 Task: Look for space in Hassi Messaoud, Algeria from 1st June, 2023 to 9th June, 2023 for 4 adults in price range Rs.6000 to Rs.12000. Place can be entire place with 2 bedrooms having 2 beds and 2 bathrooms. Property type can be house, flat, hotel. Amenities needed are: washing machine. Booking option can be shelf check-in. Required host language is .
Action: Mouse moved to (517, 103)
Screenshot: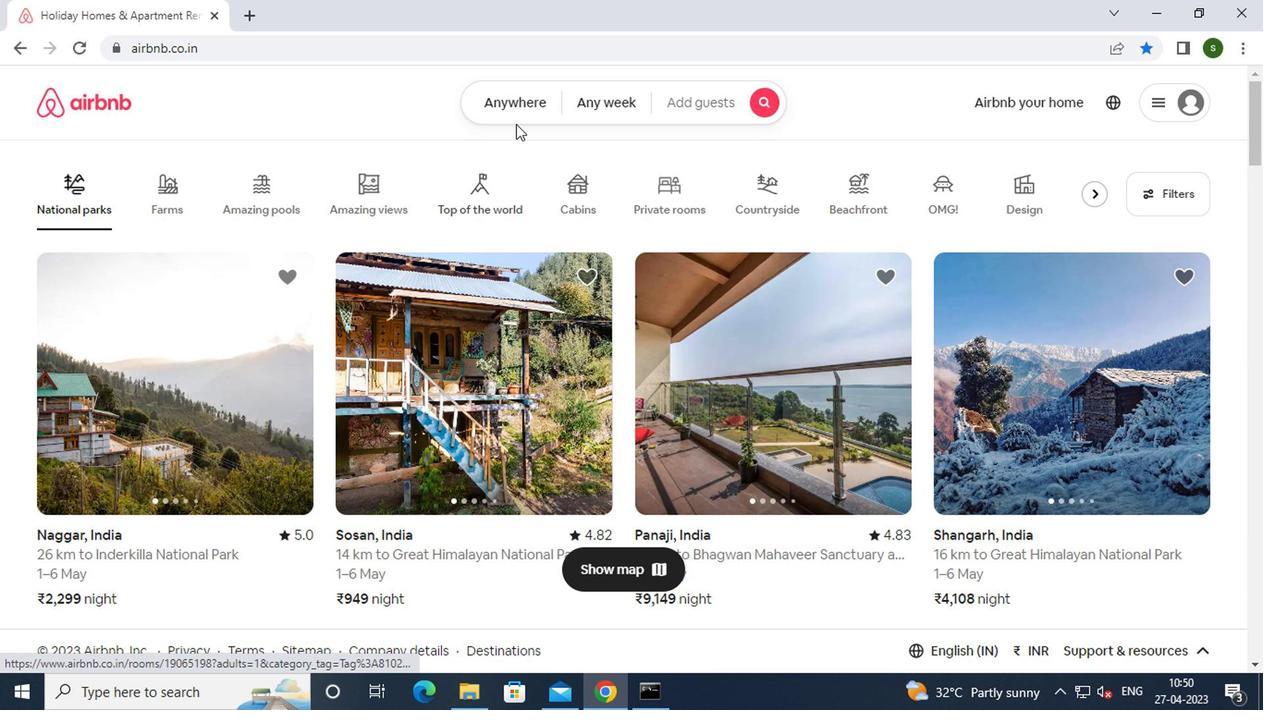 
Action: Mouse pressed left at (517, 103)
Screenshot: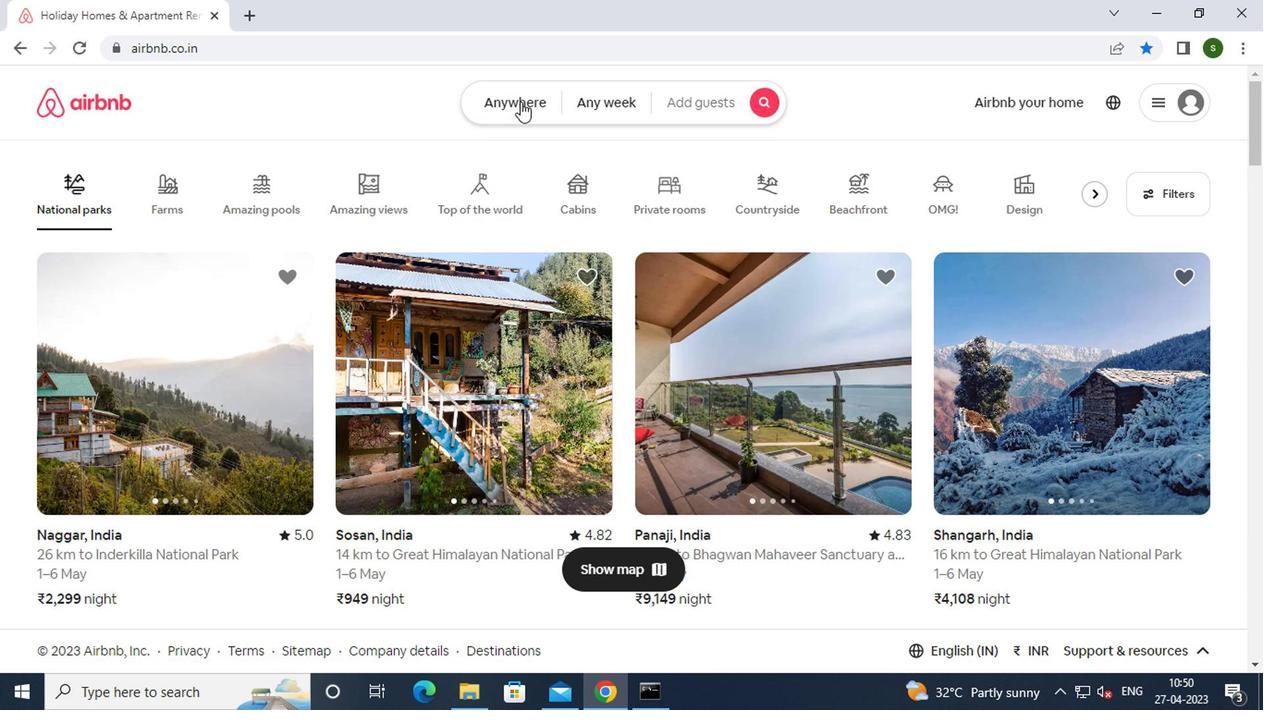 
Action: Mouse moved to (409, 173)
Screenshot: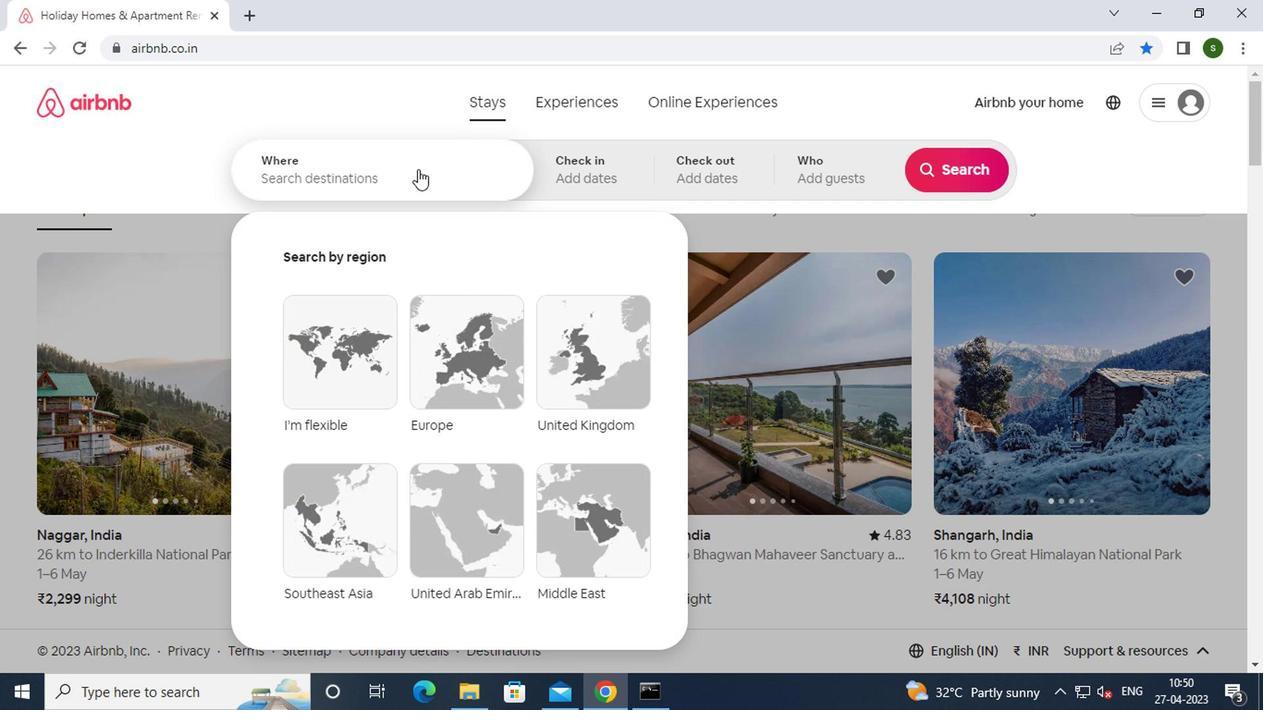 
Action: Mouse pressed left at (409, 173)
Screenshot: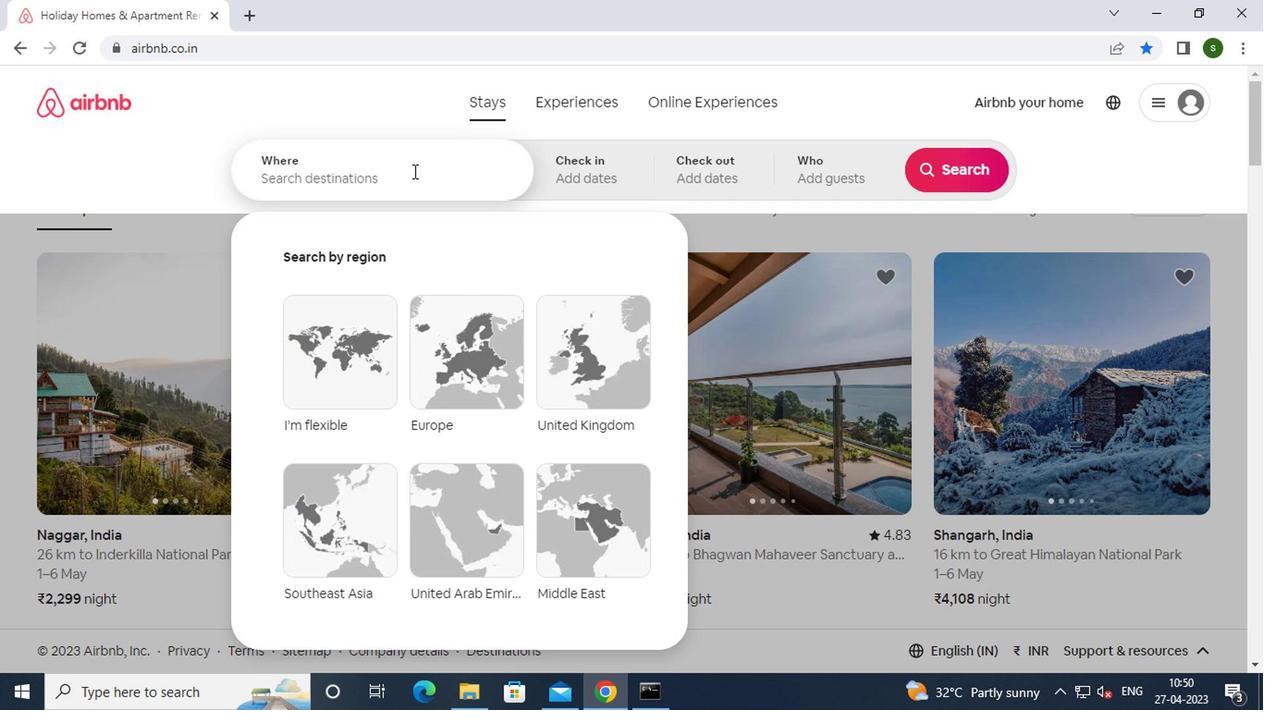 
Action: Key pressed h<Key.caps_lock>assi<Key.space><Key.caps_lock>m<Key.caps_lock>essaoud,<Key.space><Key.caps_lock>a<Key.caps_lock>lgeria<Key.enter>
Screenshot: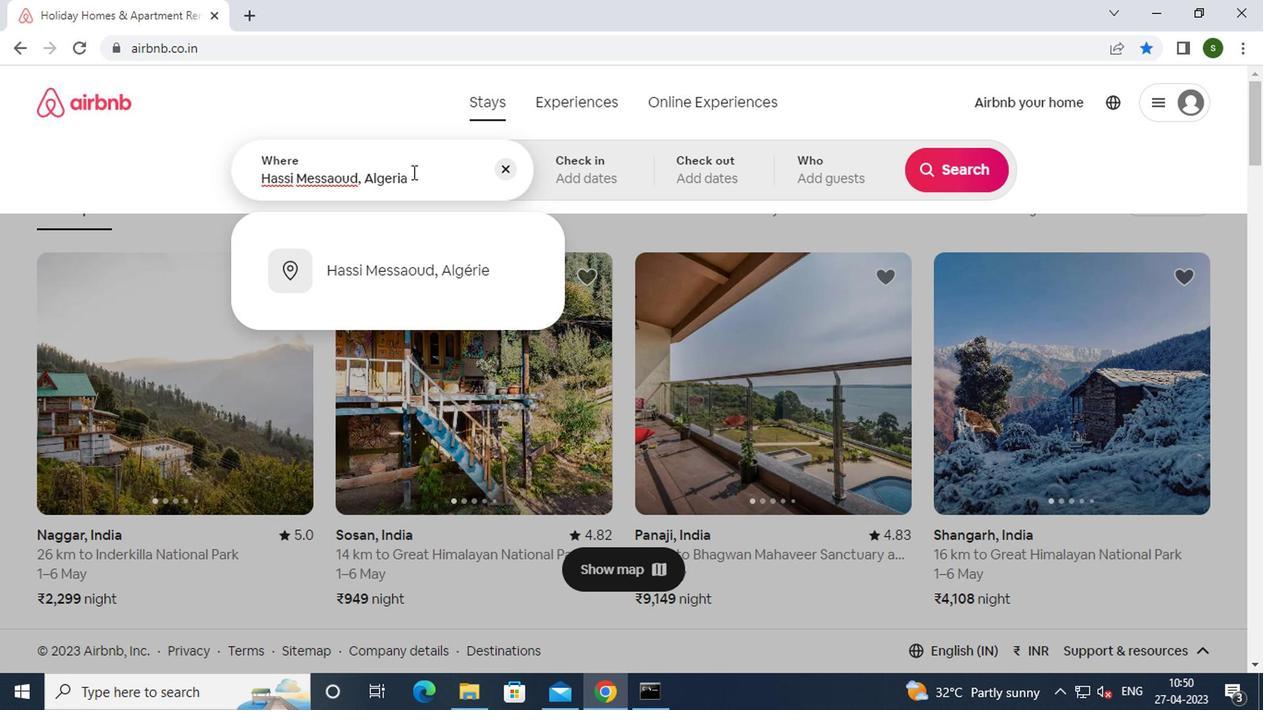 
Action: Mouse moved to (934, 322)
Screenshot: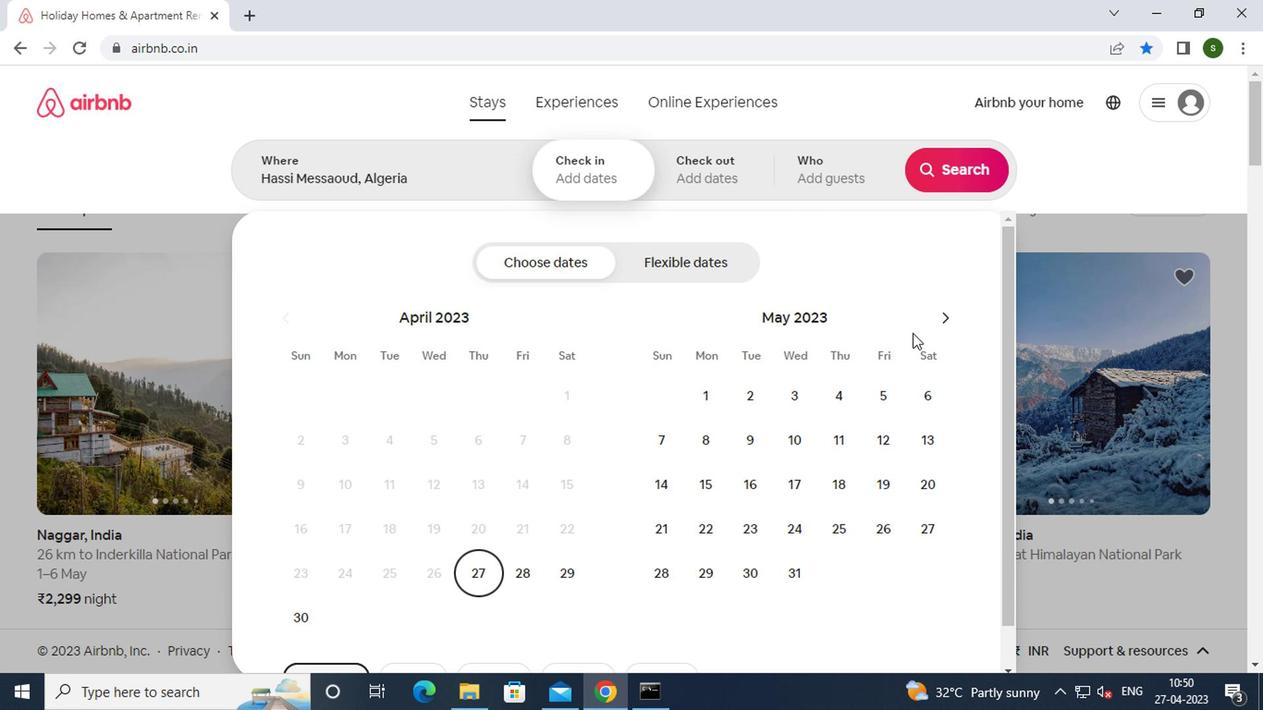 
Action: Mouse pressed left at (934, 322)
Screenshot: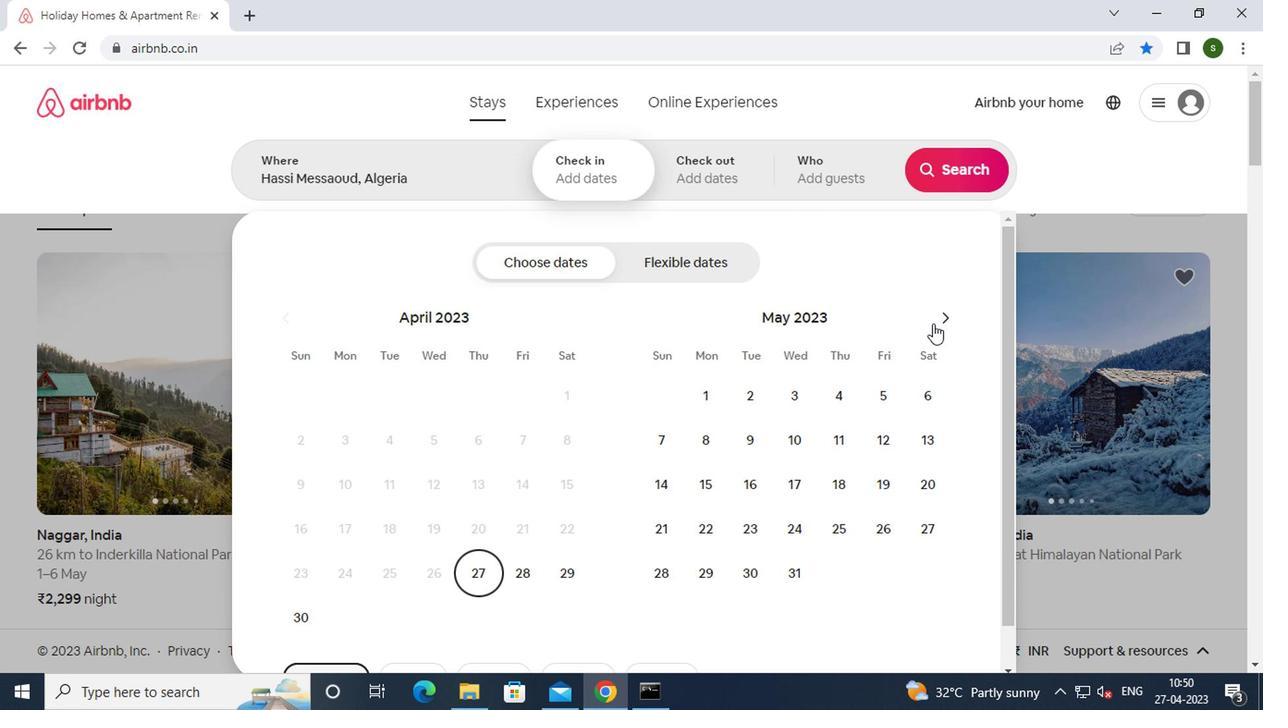 
Action: Mouse moved to (840, 396)
Screenshot: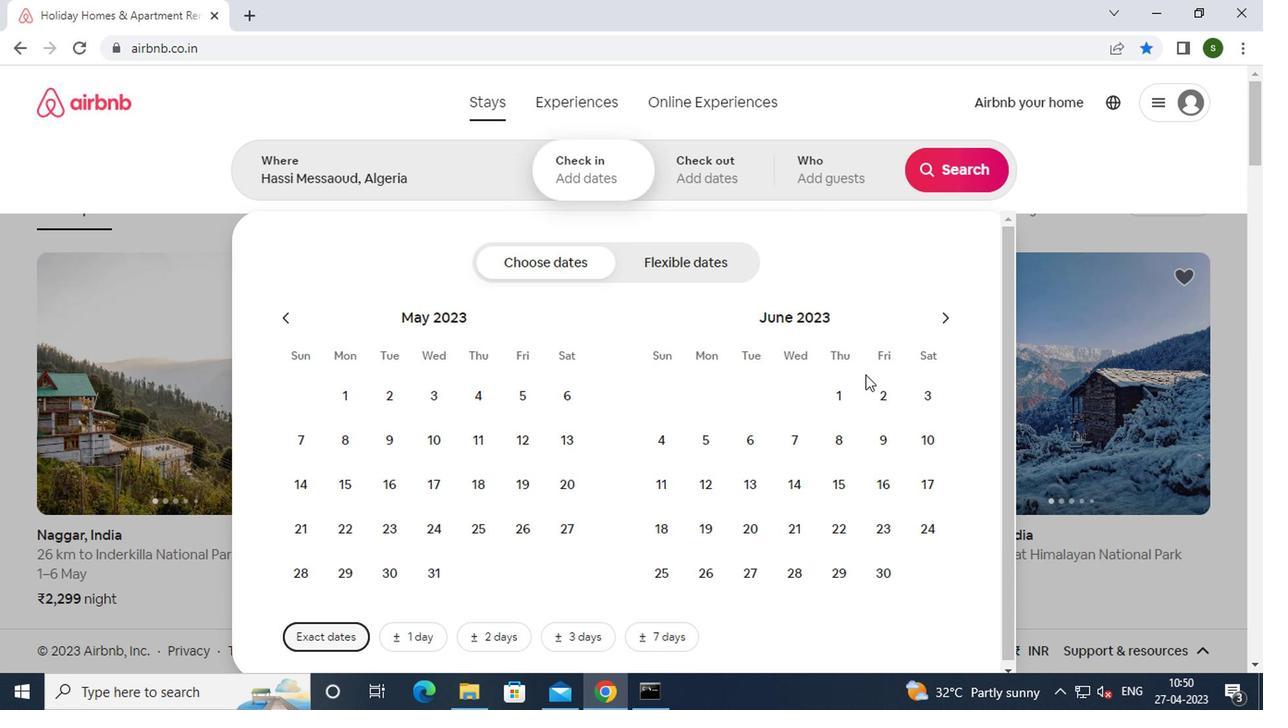 
Action: Mouse pressed left at (840, 396)
Screenshot: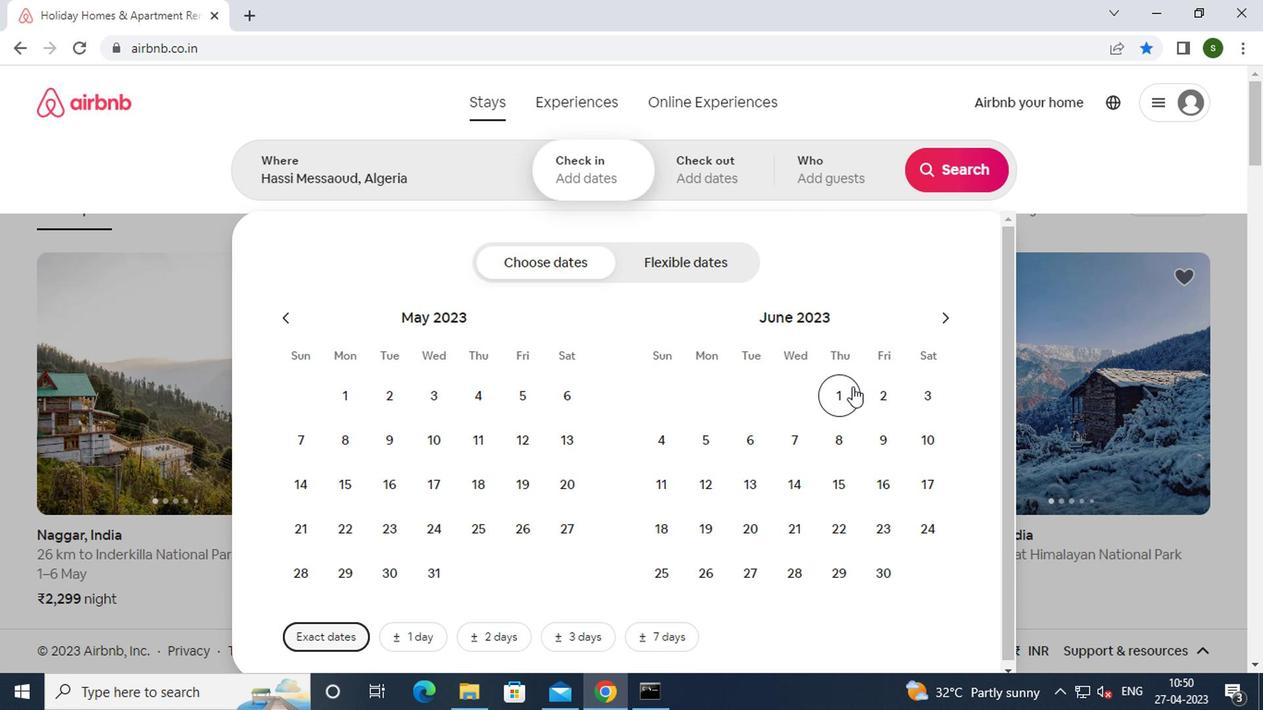 
Action: Mouse moved to (871, 445)
Screenshot: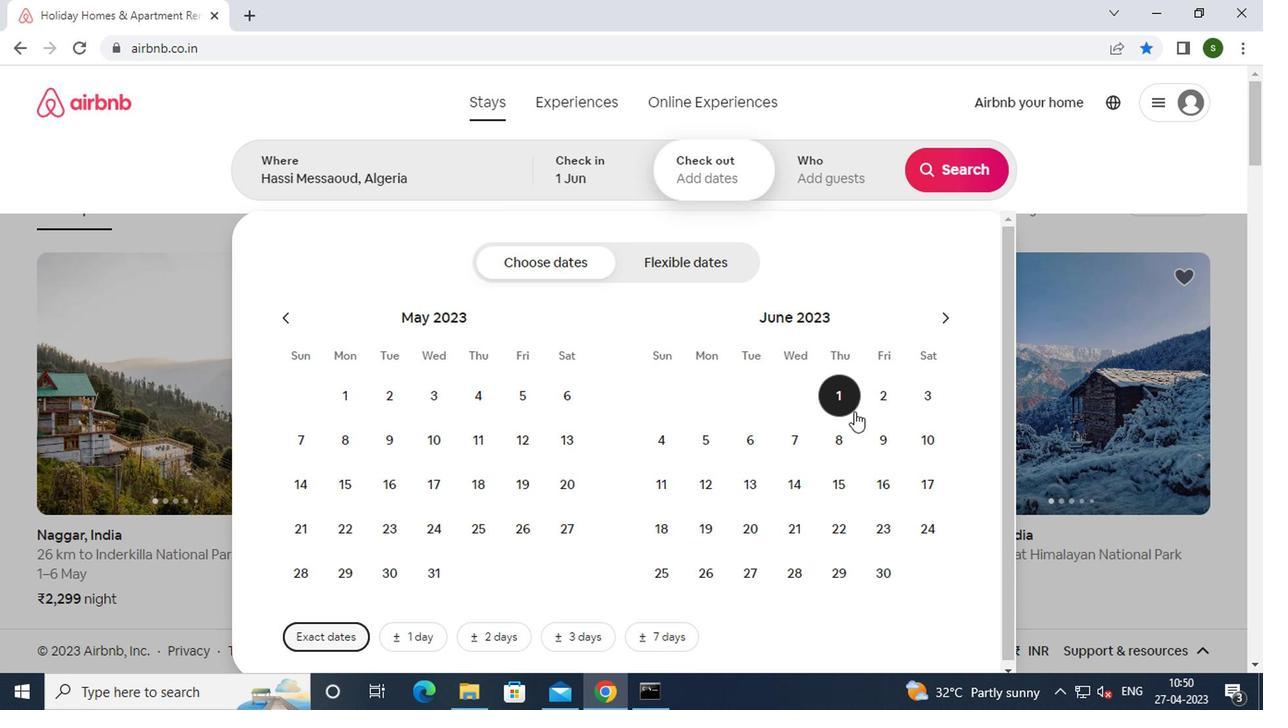 
Action: Mouse pressed left at (871, 445)
Screenshot: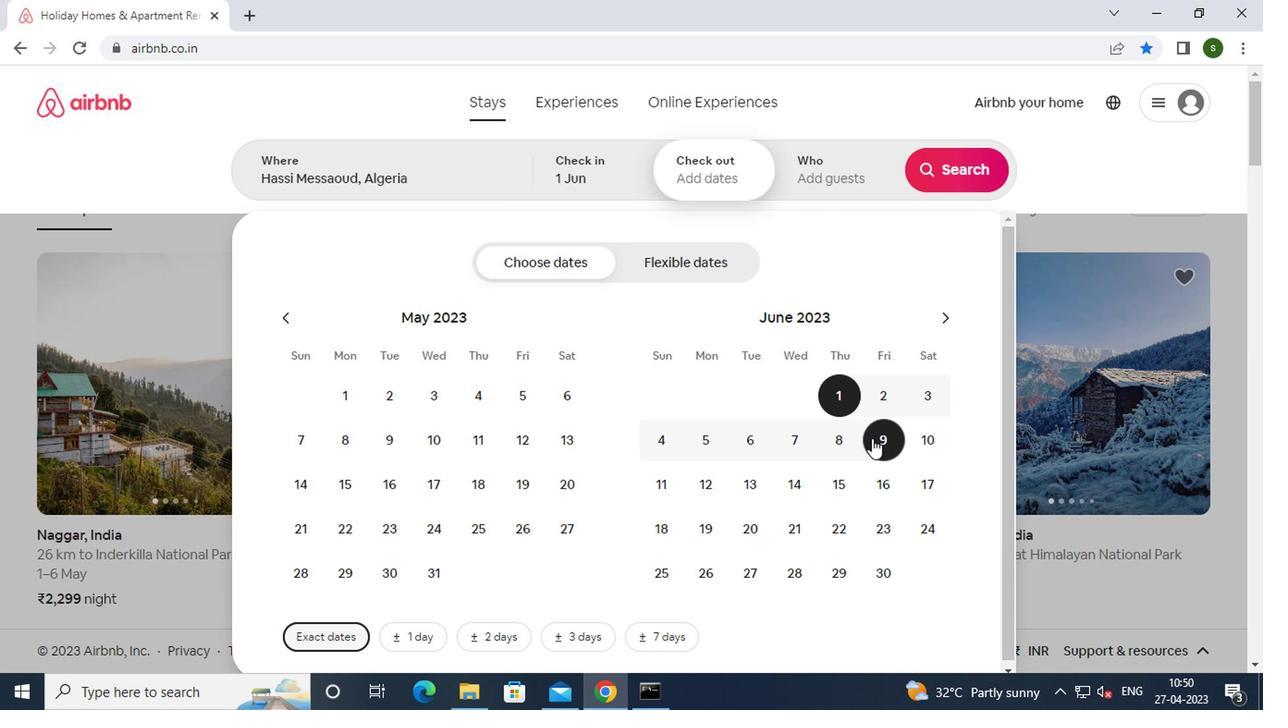 
Action: Mouse moved to (828, 175)
Screenshot: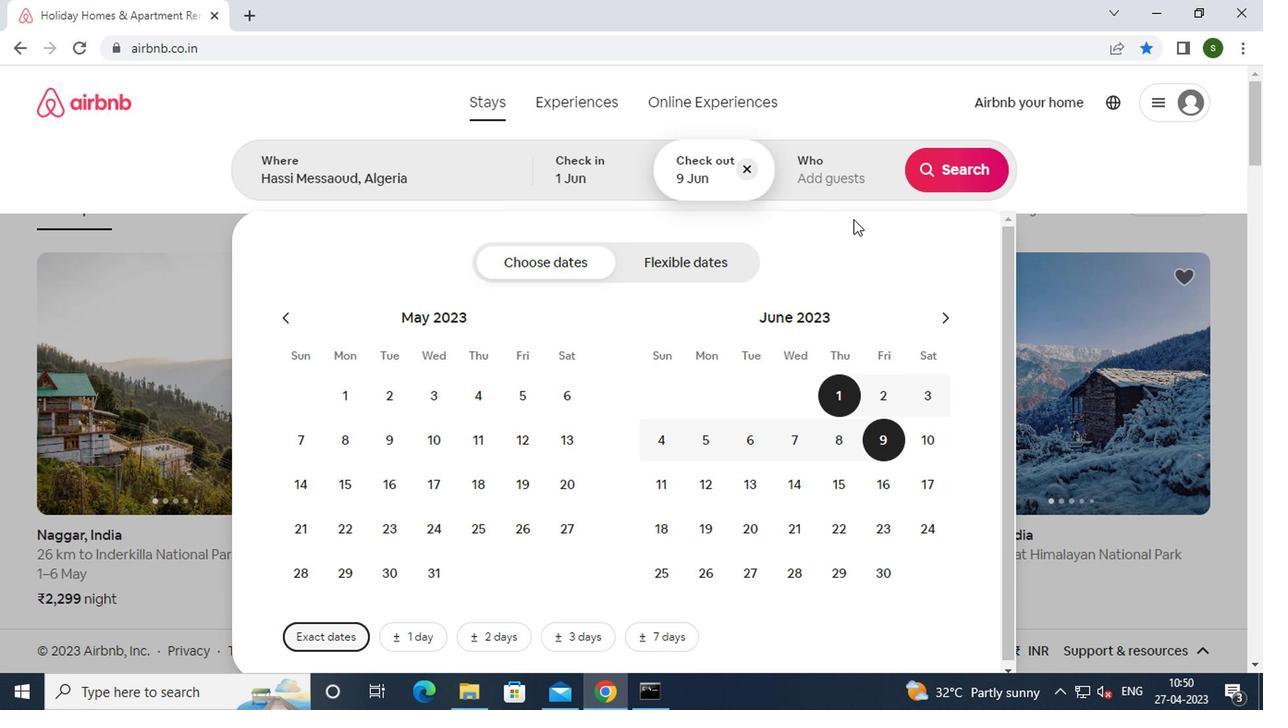 
Action: Mouse pressed left at (828, 175)
Screenshot: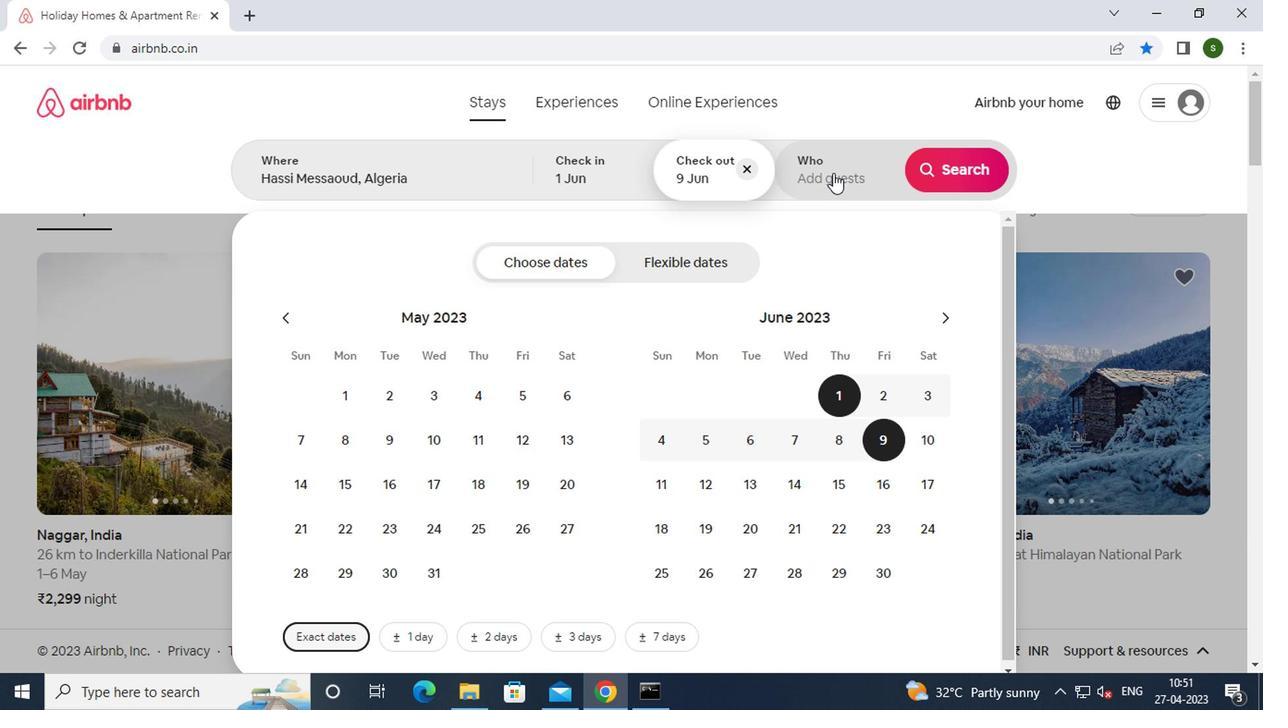 
Action: Mouse moved to (966, 275)
Screenshot: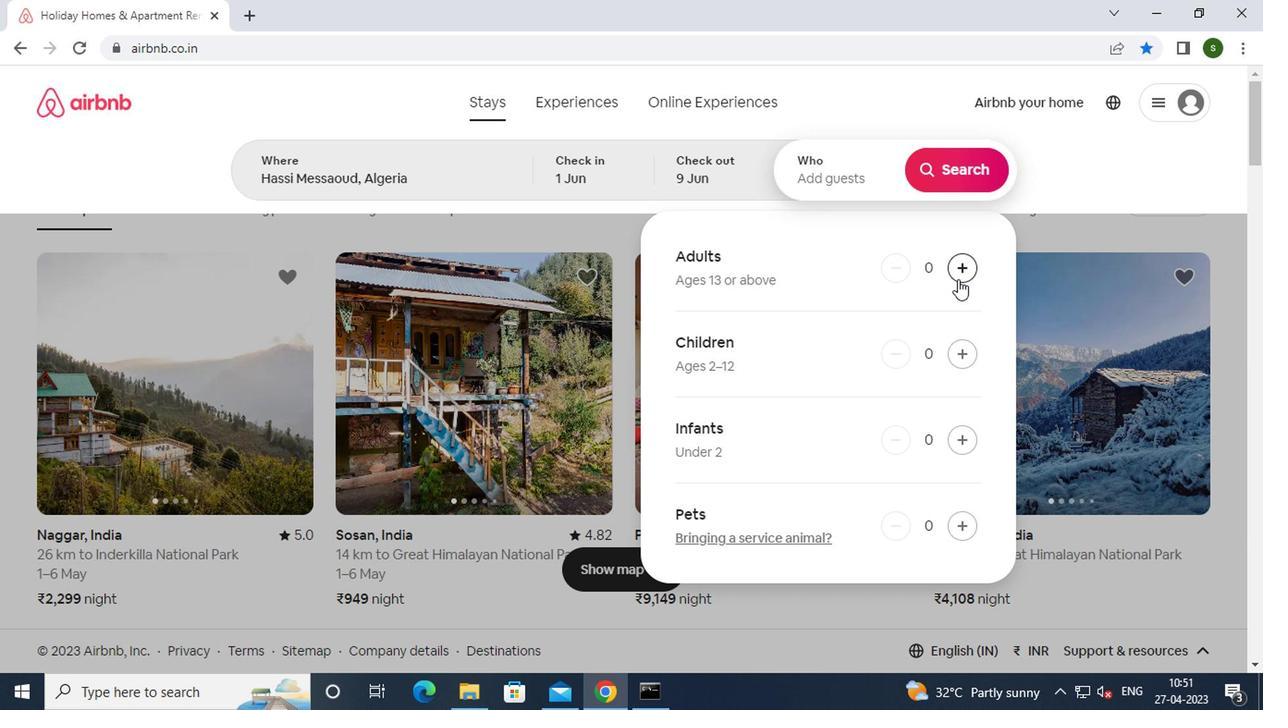 
Action: Mouse pressed left at (966, 275)
Screenshot: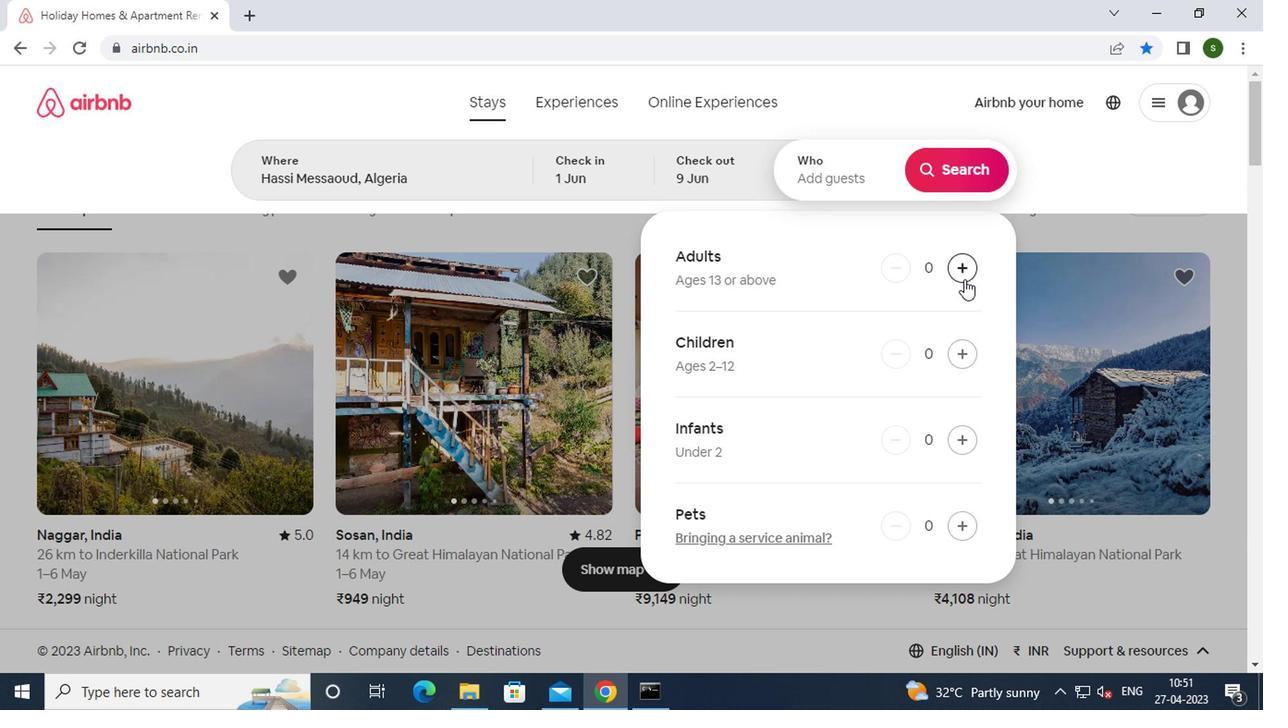 
Action: Mouse pressed left at (966, 275)
Screenshot: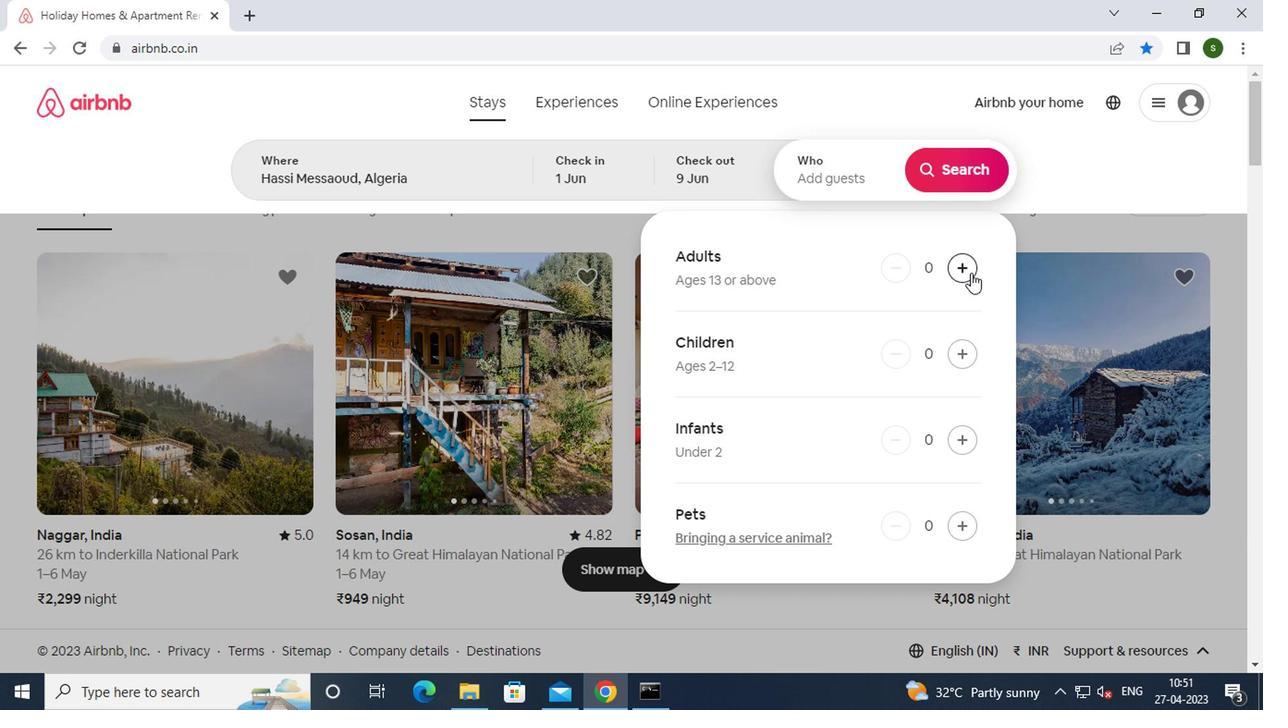 
Action: Mouse pressed left at (966, 275)
Screenshot: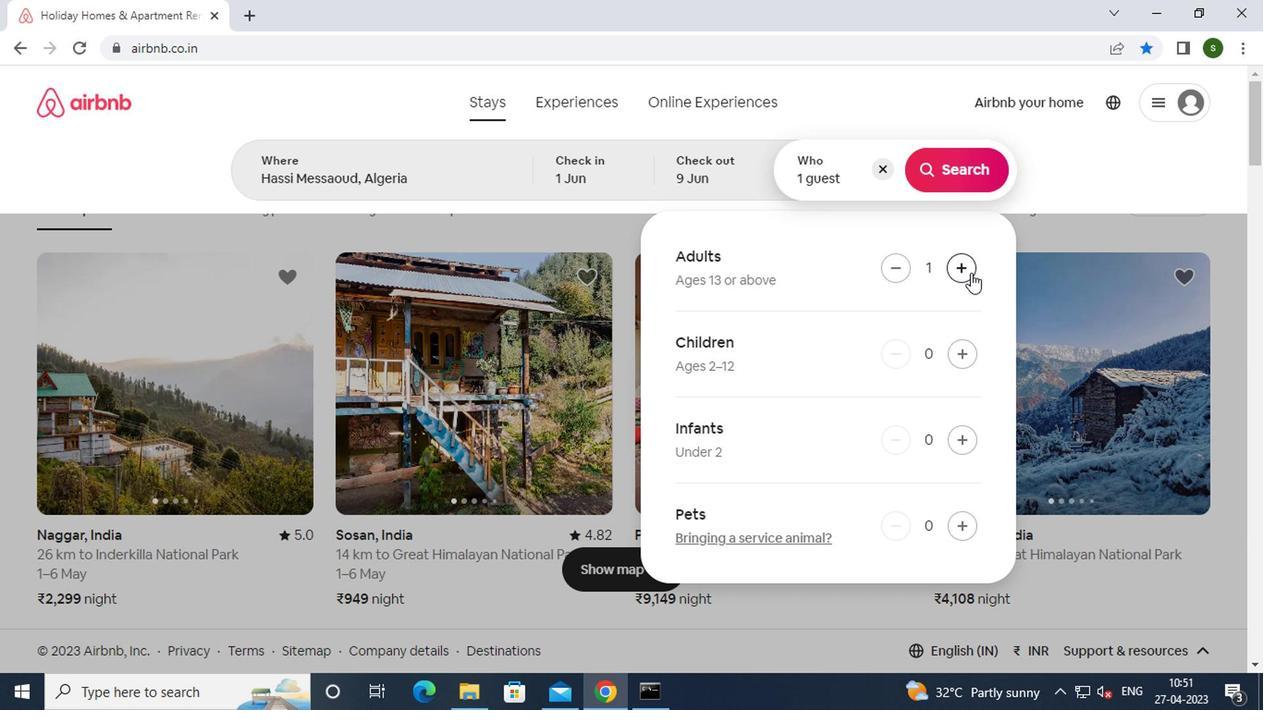 
Action: Mouse pressed left at (966, 275)
Screenshot: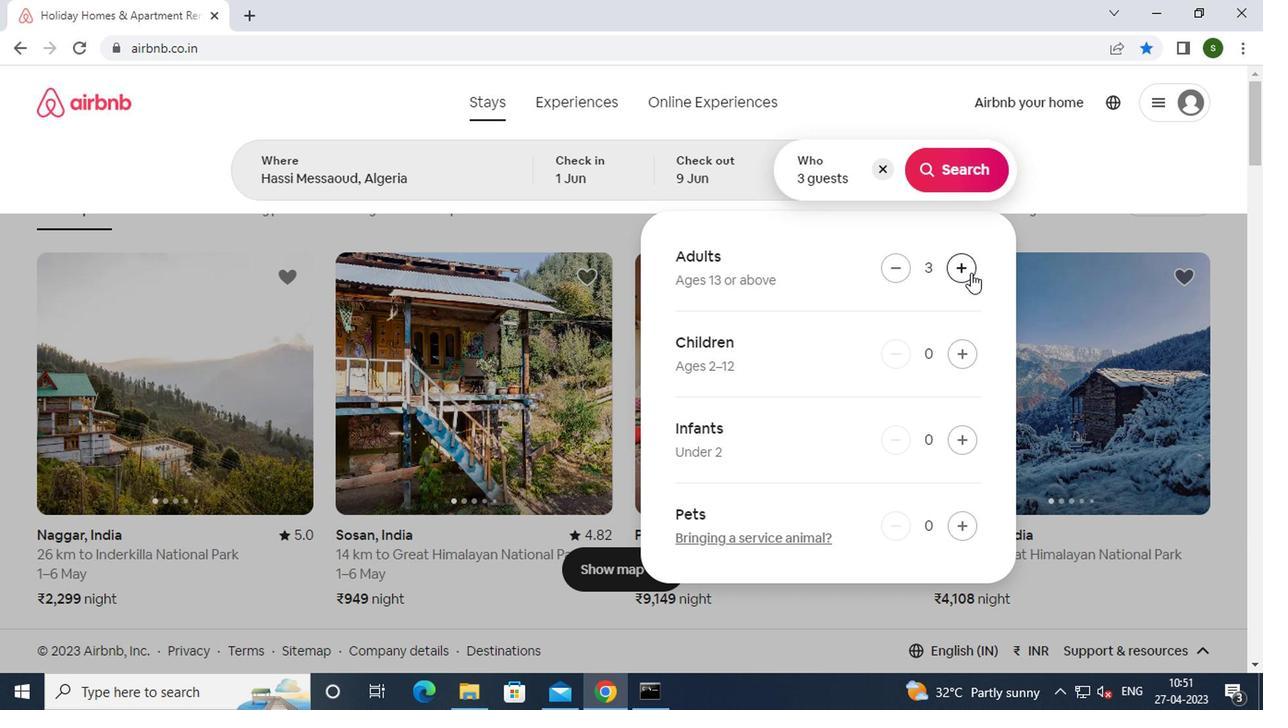
Action: Mouse moved to (963, 182)
Screenshot: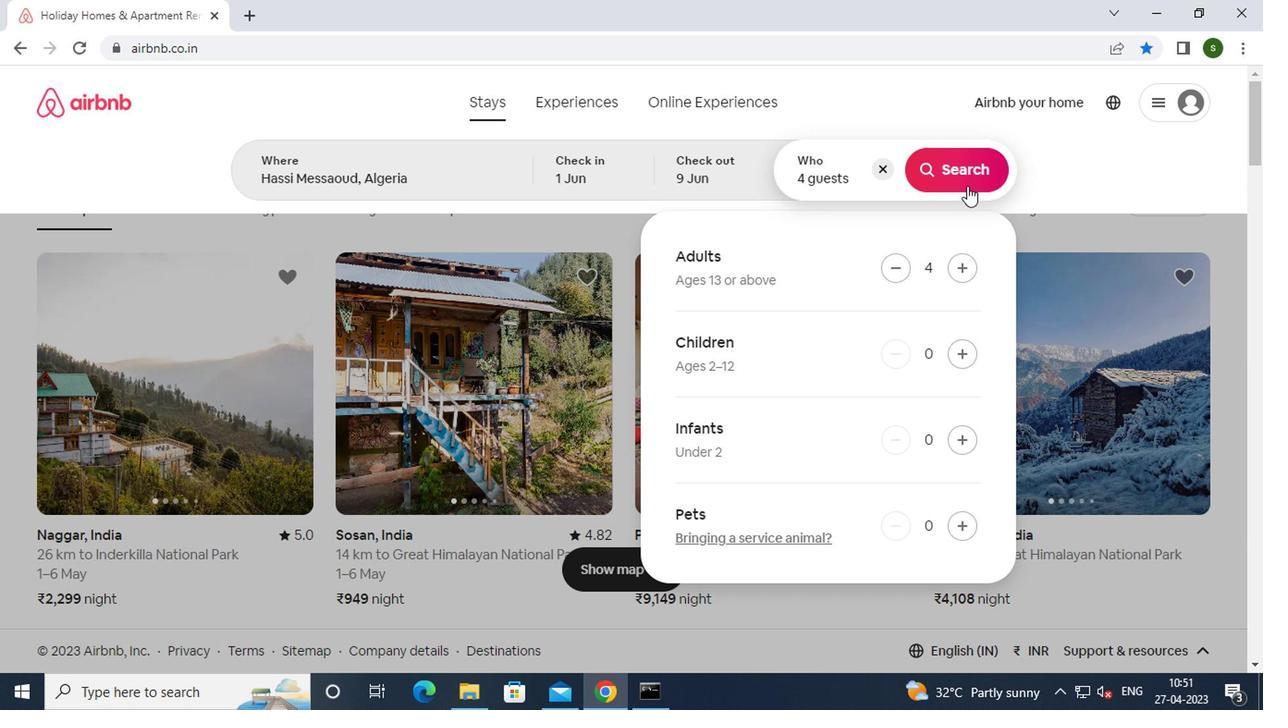 
Action: Mouse pressed left at (963, 182)
Screenshot: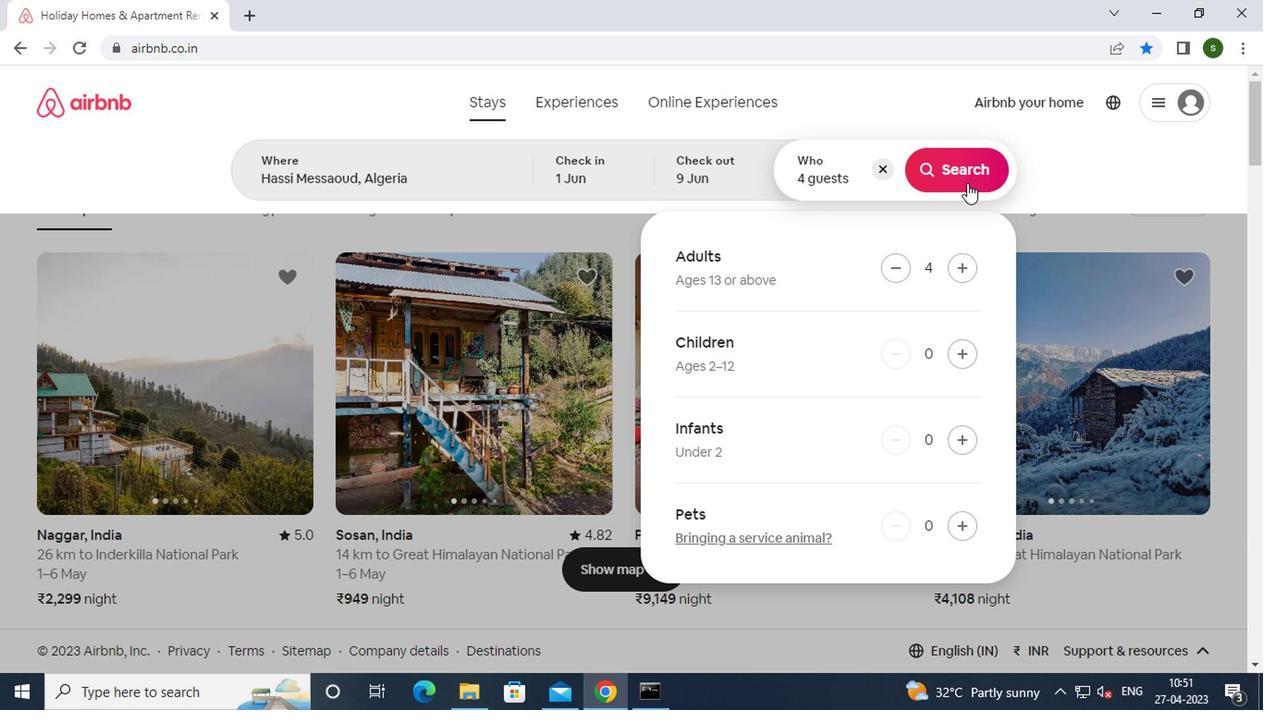 
Action: Mouse moved to (1194, 184)
Screenshot: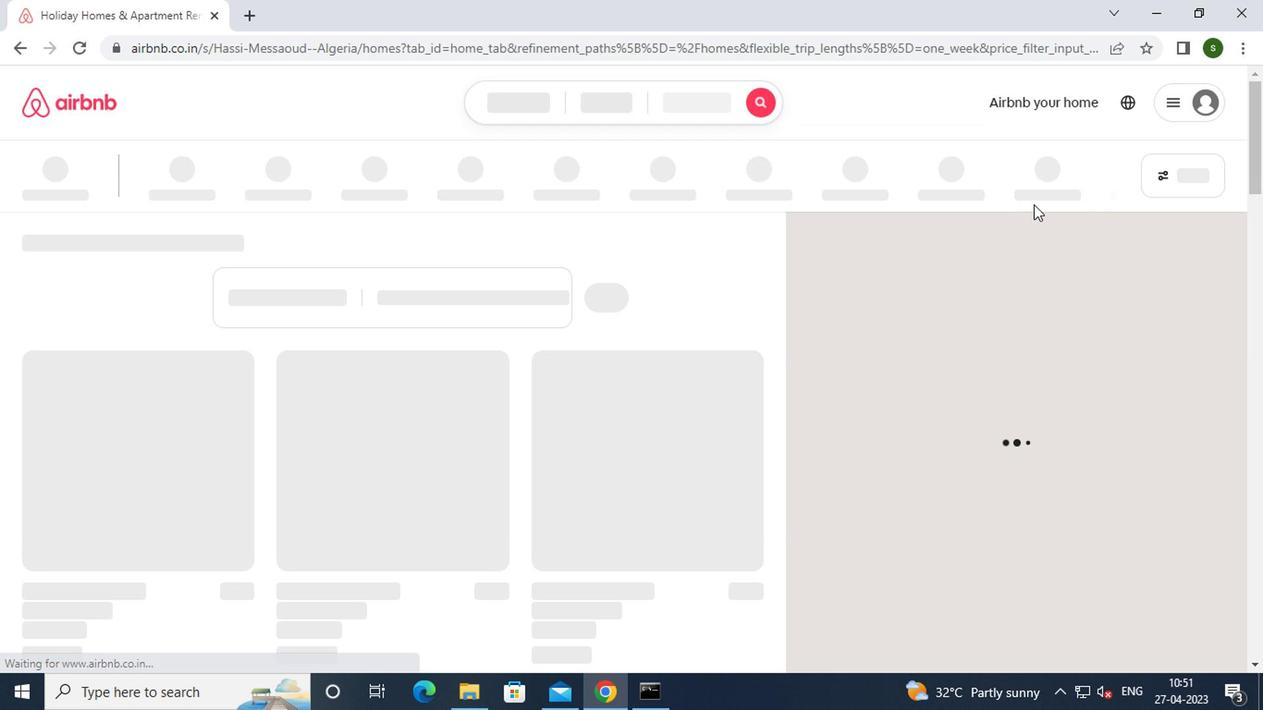 
Action: Mouse pressed left at (1194, 184)
Screenshot: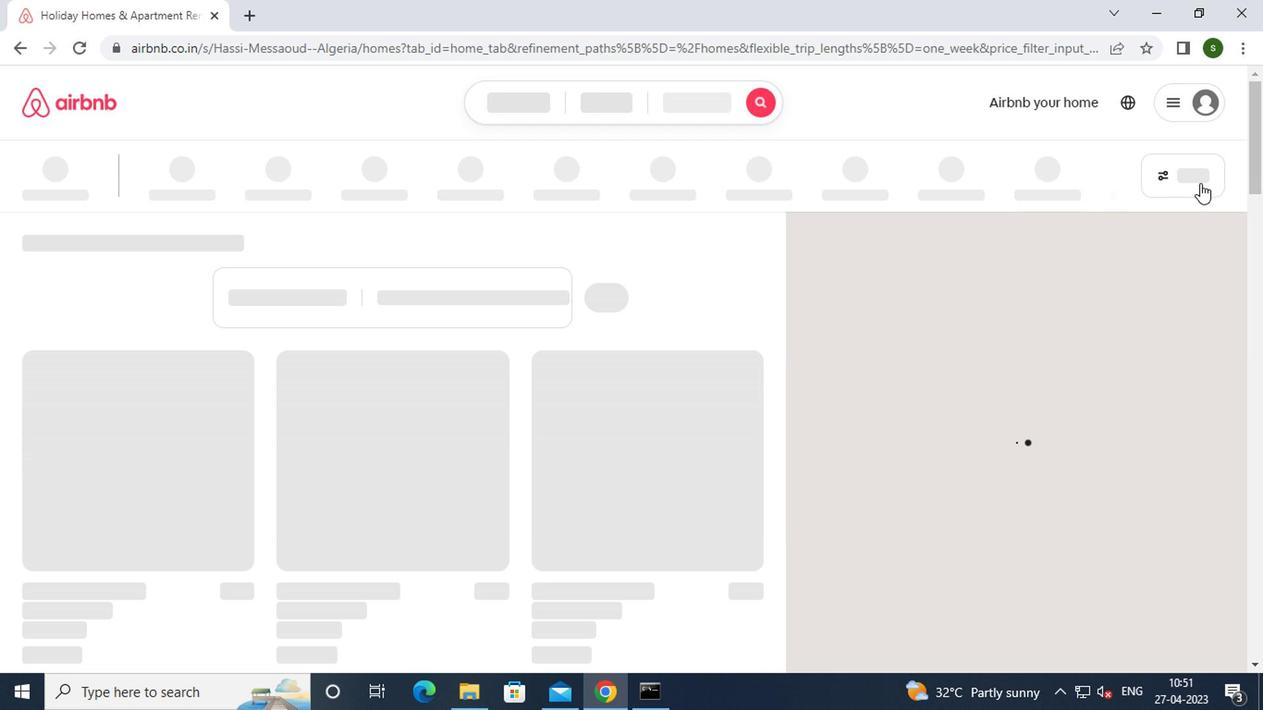 
Action: Mouse pressed left at (1194, 184)
Screenshot: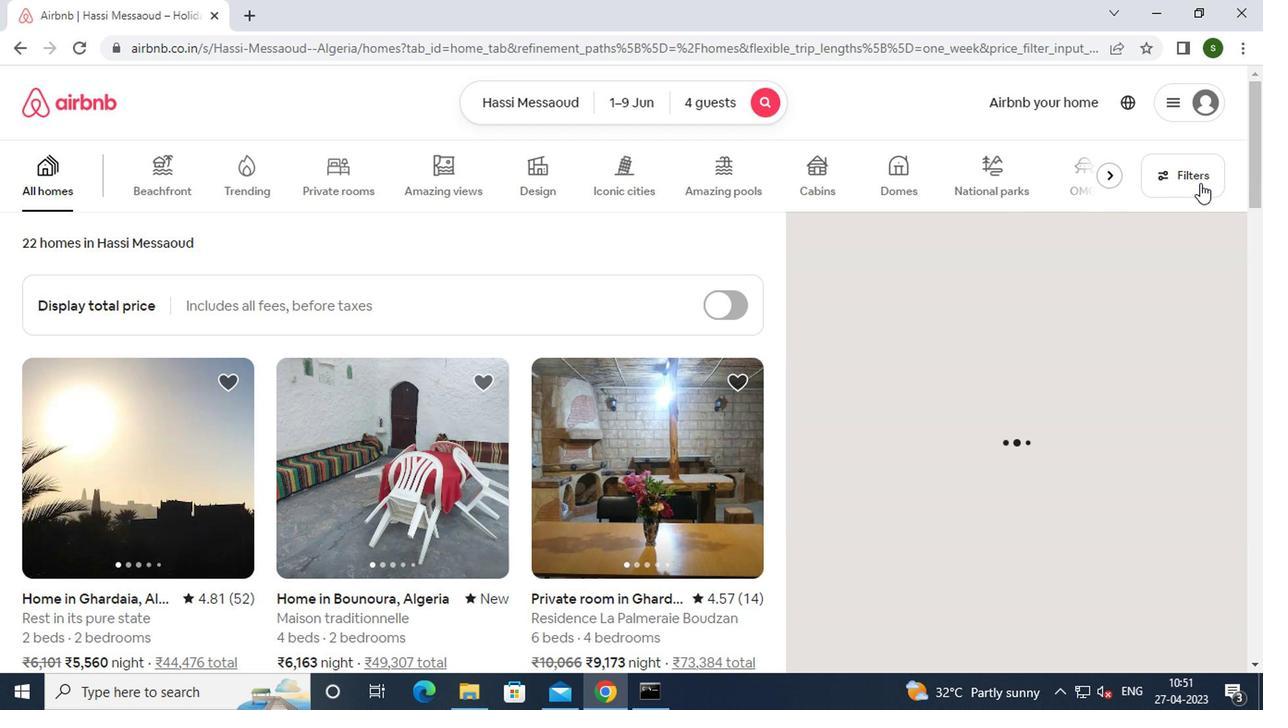 
Action: Mouse moved to (563, 398)
Screenshot: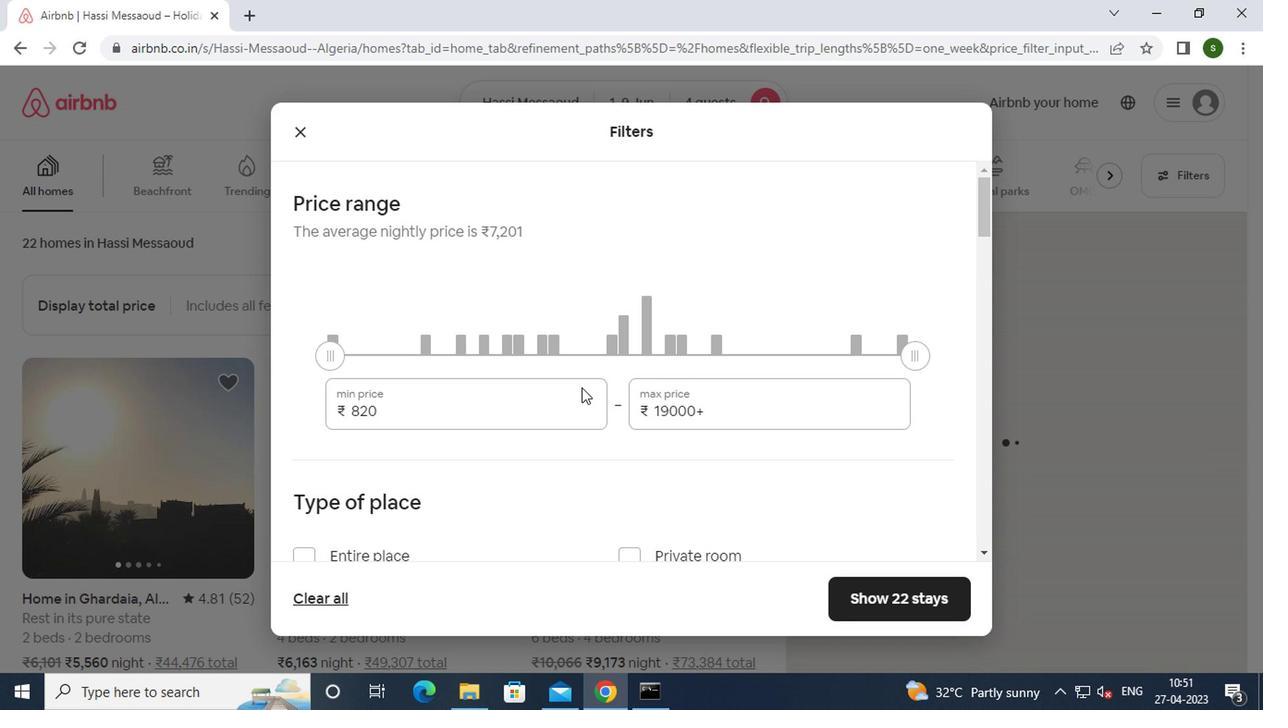 
Action: Mouse pressed left at (563, 398)
Screenshot: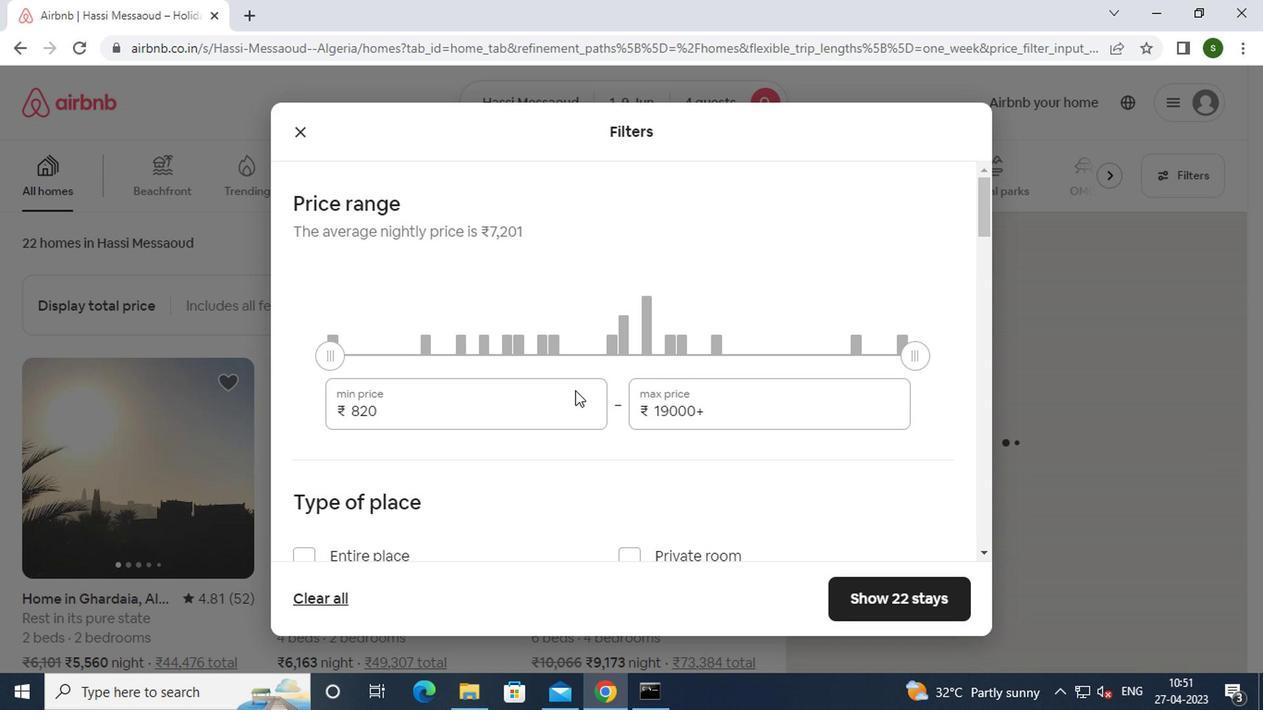 
Action: Key pressed <Key.backspace><Key.backspace><Key.backspace><Key.backspace><Key.backspace><Key.backspace><Key.backspace><Key.backspace><Key.backspace>6000
Screenshot: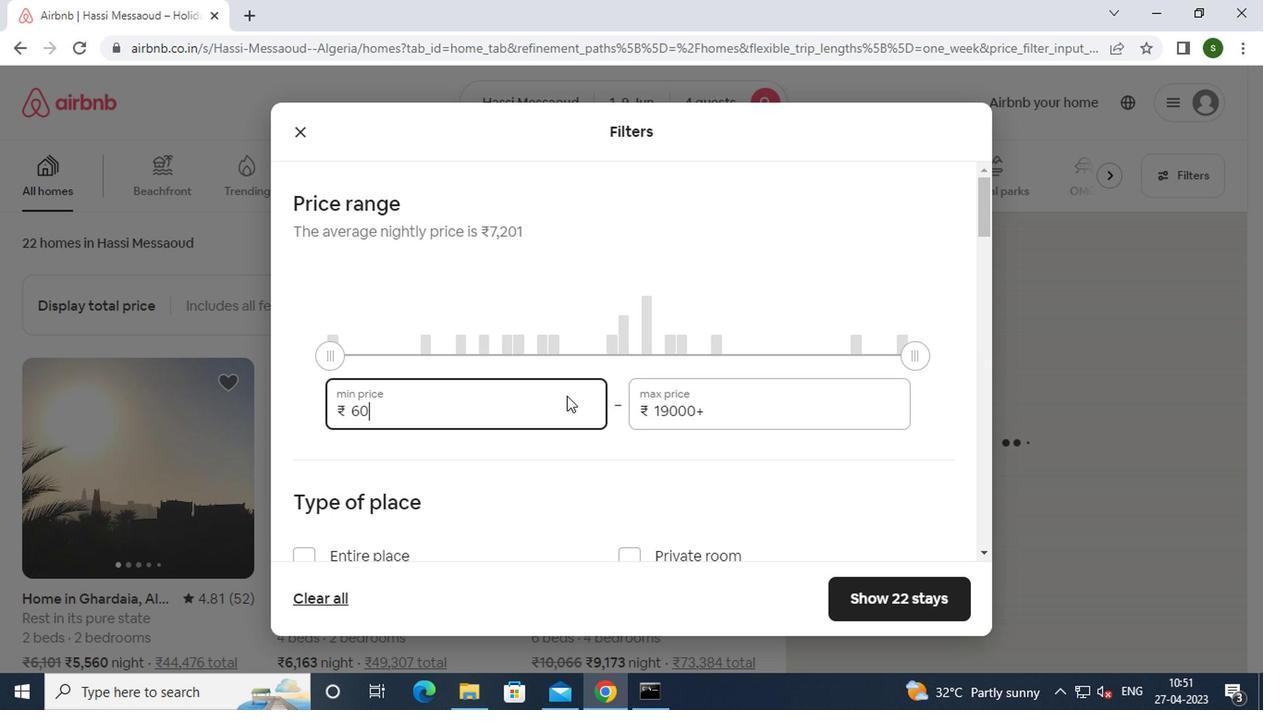 
Action: Mouse moved to (707, 412)
Screenshot: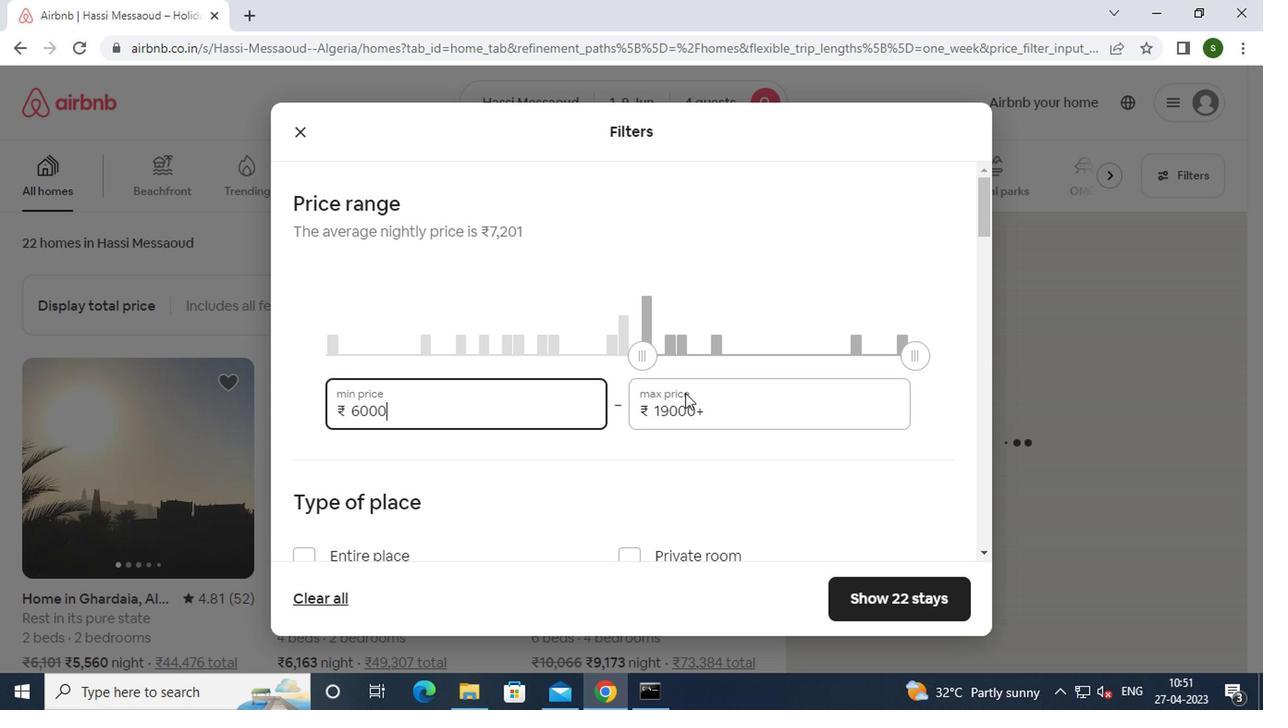 
Action: Mouse pressed left at (707, 412)
Screenshot: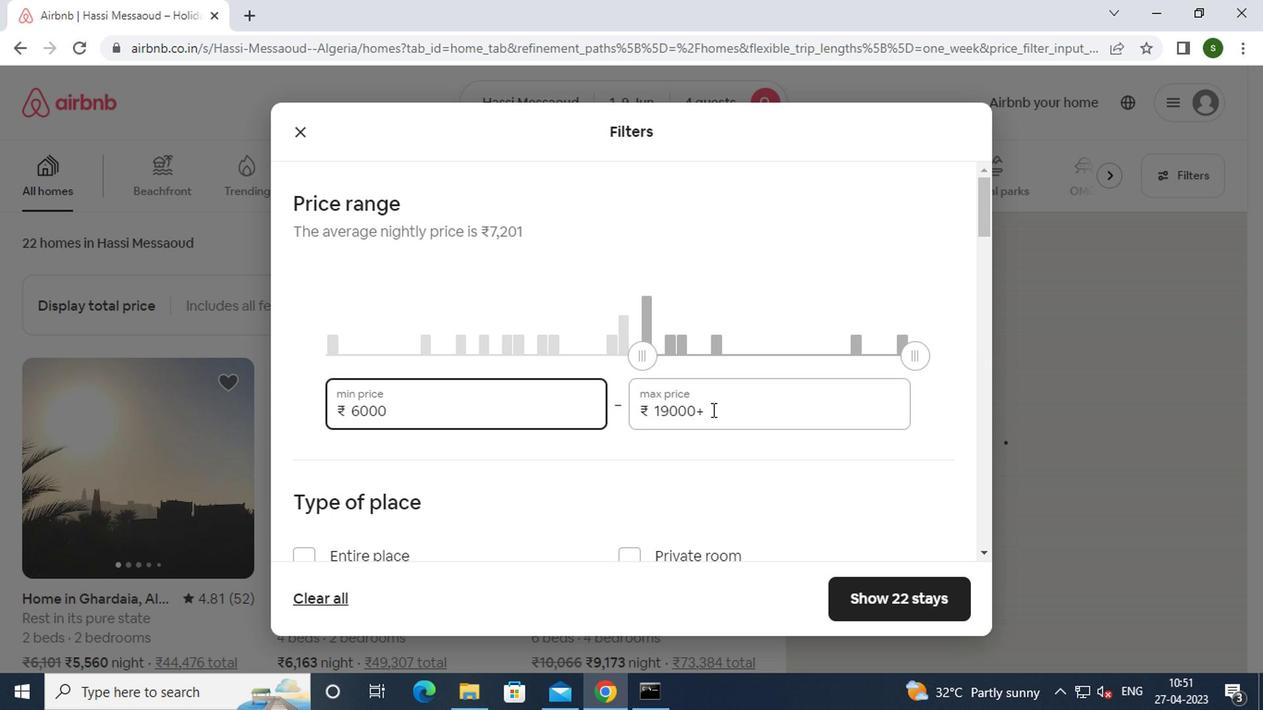 
Action: Key pressed <Key.backspace><Key.backspace><Key.backspace><Key.backspace><Key.backspace><Key.backspace><Key.backspace><Key.backspace><Key.backspace><Key.backspace><Key.backspace><Key.backspace><Key.backspace><Key.backspace>12000
Screenshot: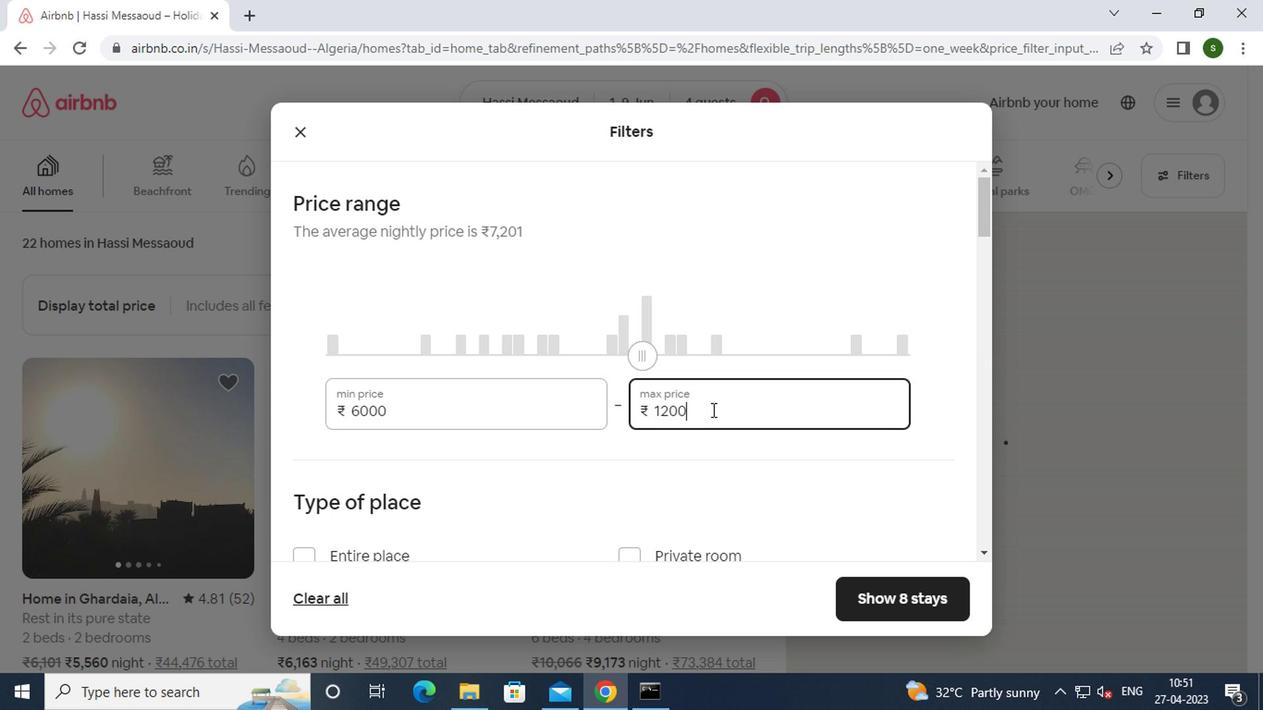 
Action: Mouse moved to (590, 411)
Screenshot: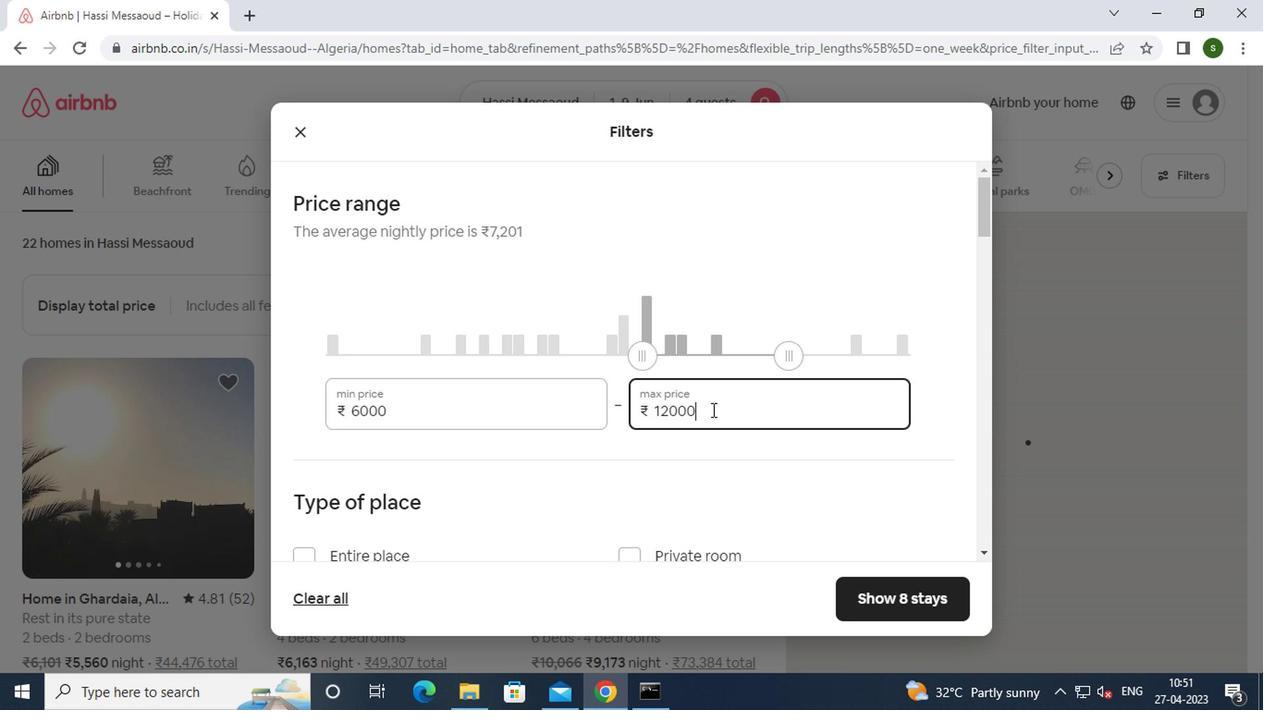 
Action: Mouse scrolled (590, 409) with delta (0, -1)
Screenshot: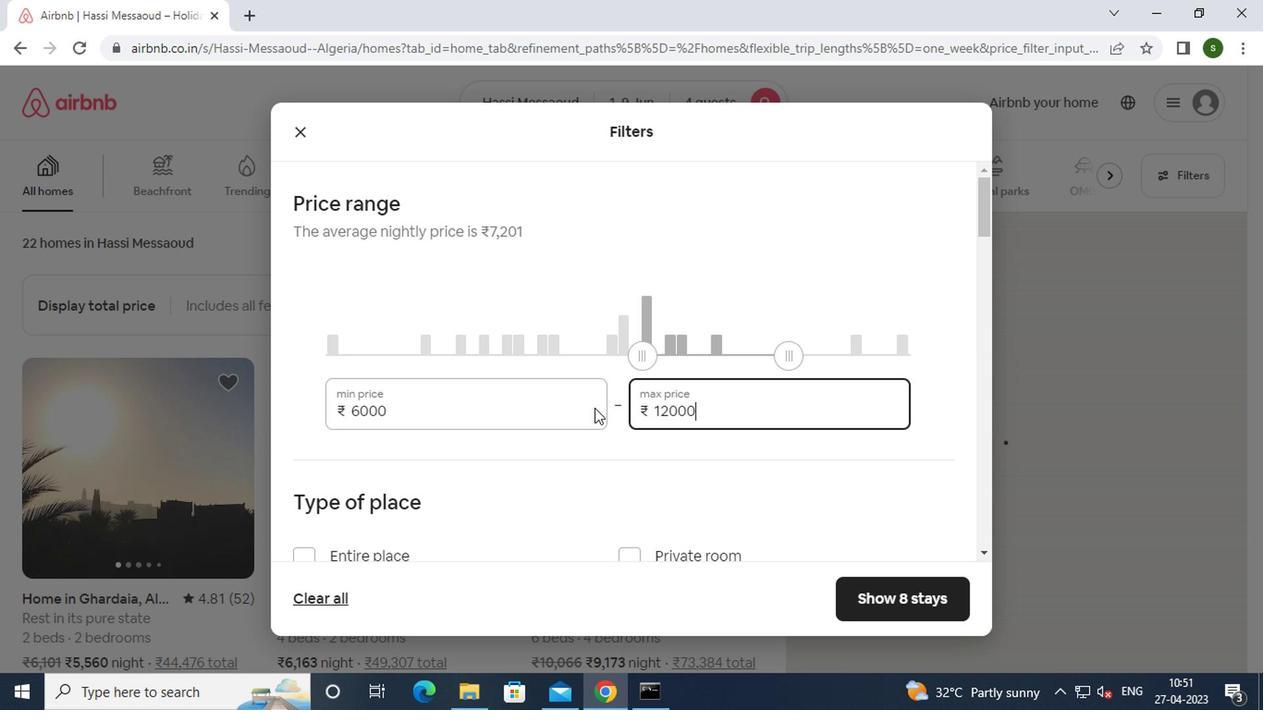 
Action: Mouse scrolled (590, 409) with delta (0, -1)
Screenshot: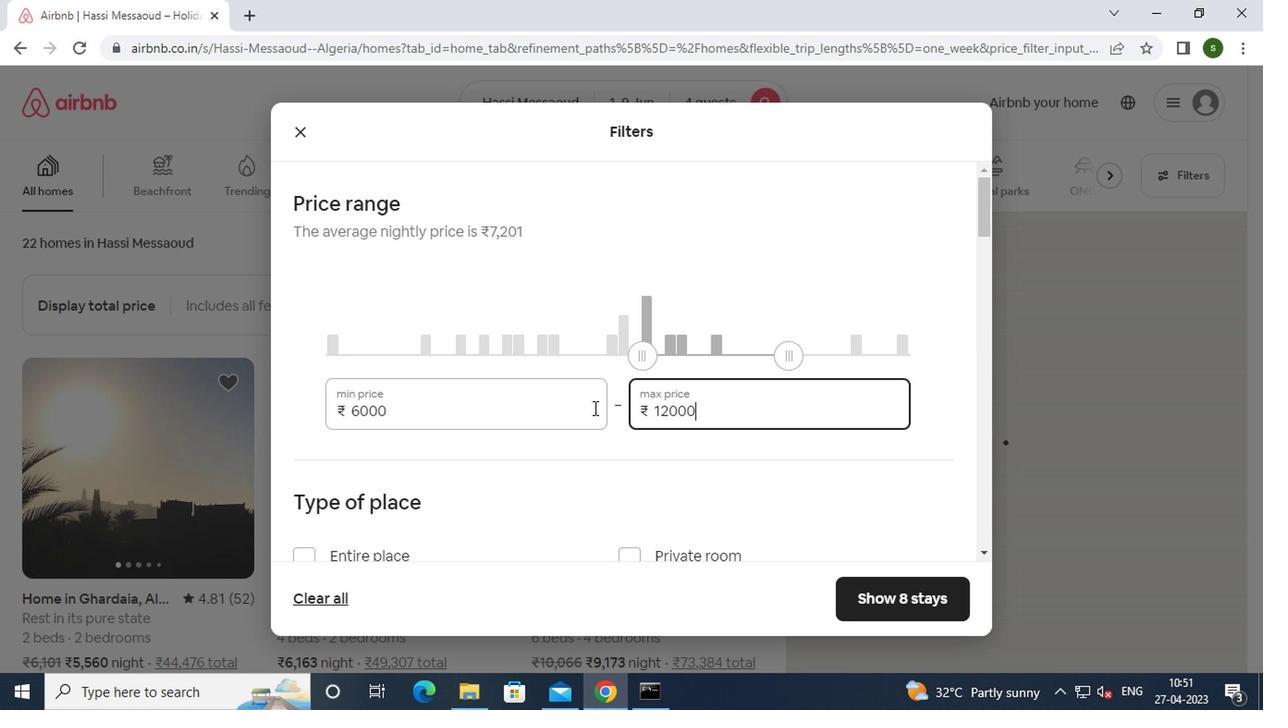 
Action: Mouse scrolled (590, 409) with delta (0, -1)
Screenshot: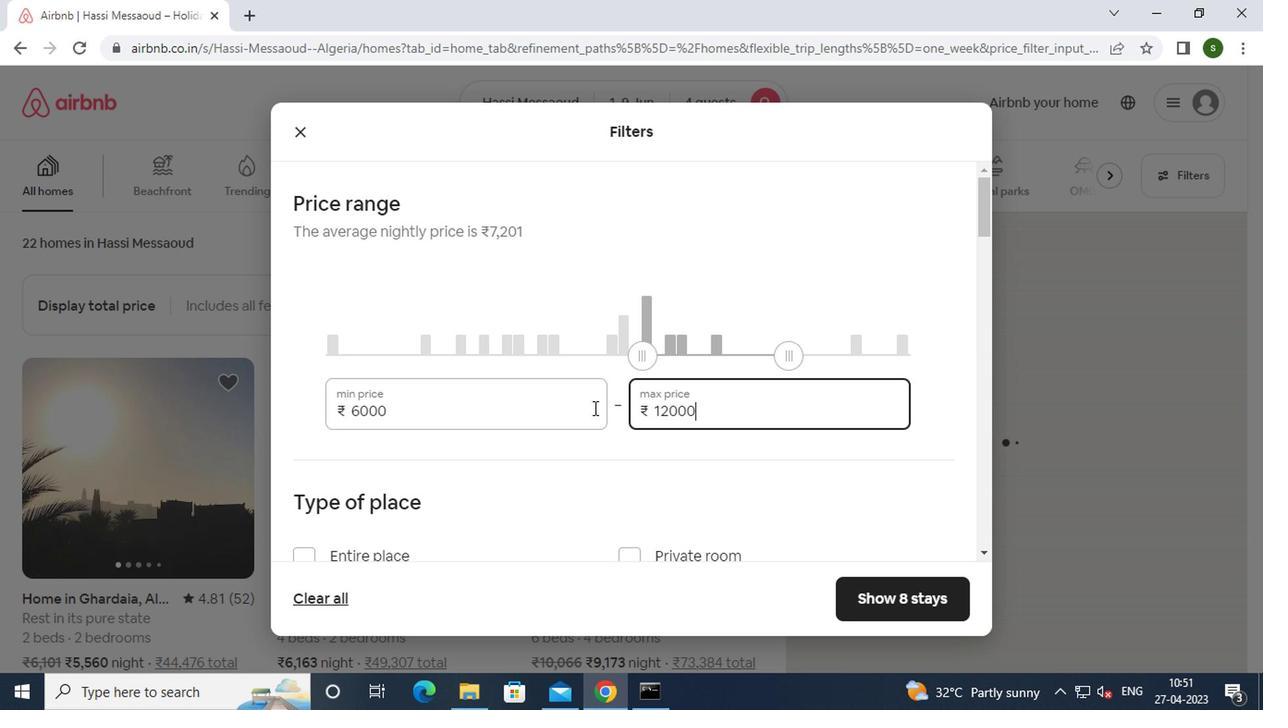 
Action: Mouse moved to (356, 292)
Screenshot: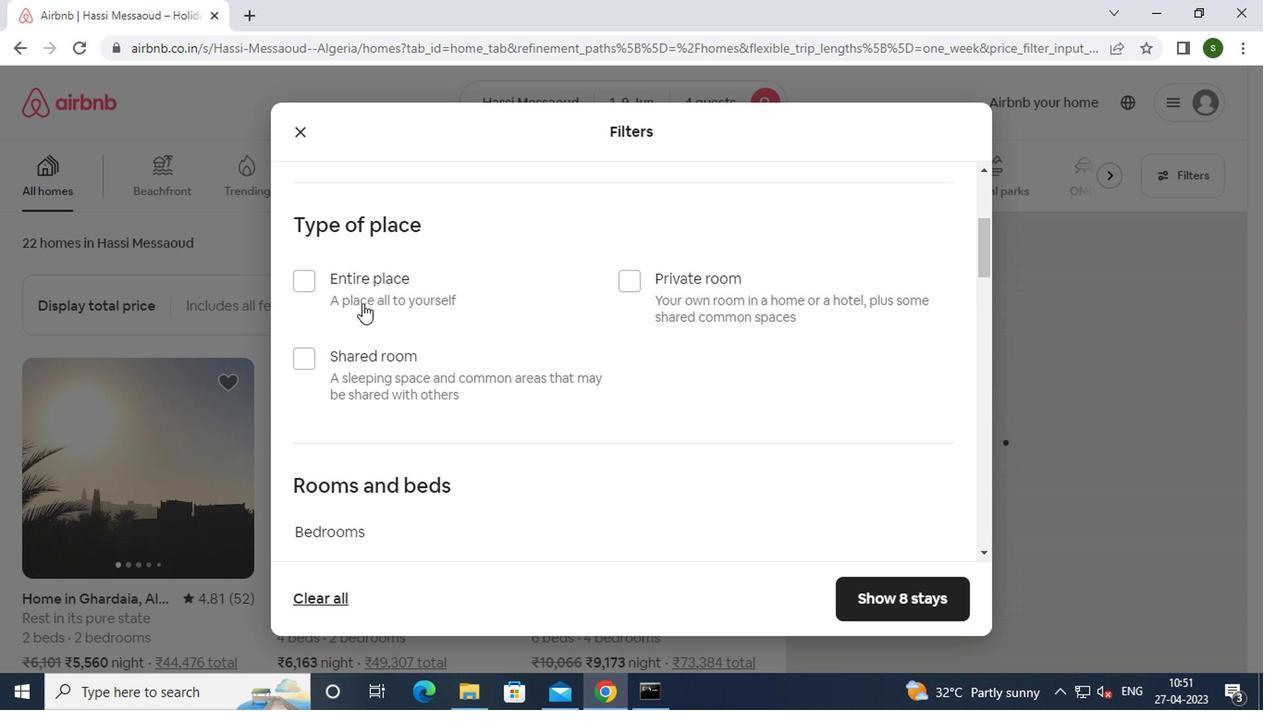 
Action: Mouse pressed left at (356, 292)
Screenshot: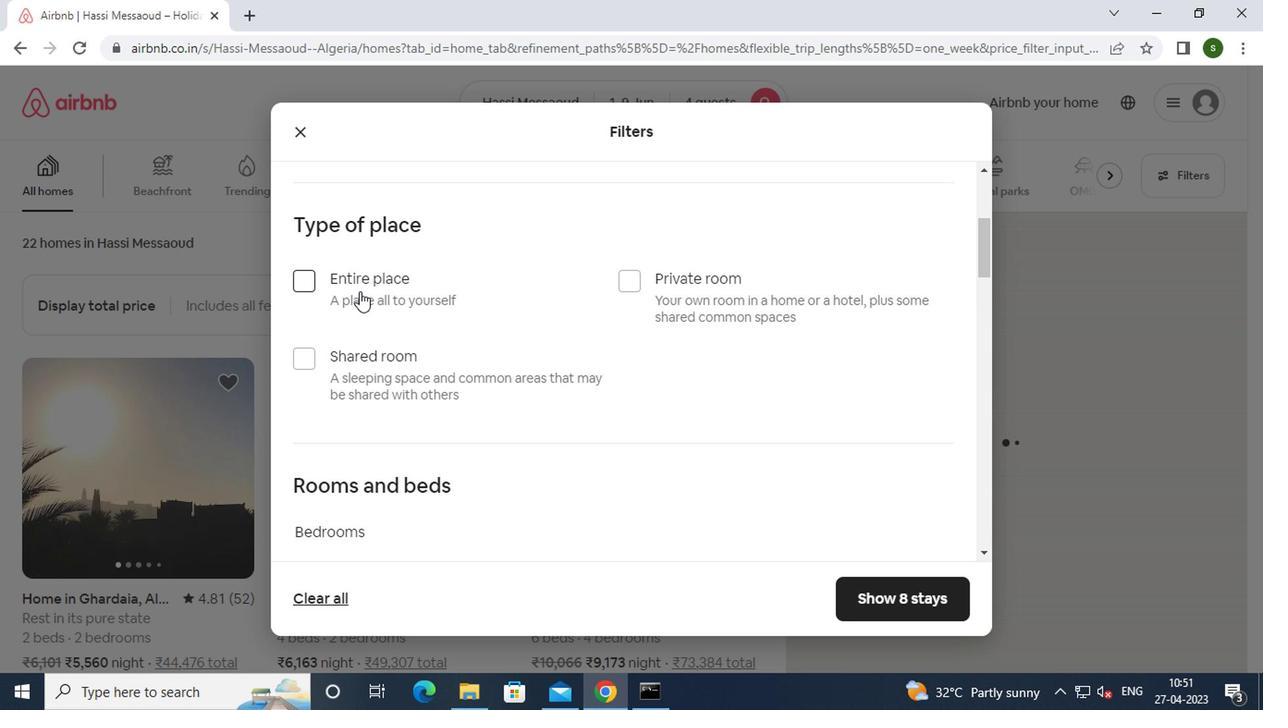 
Action: Mouse moved to (625, 332)
Screenshot: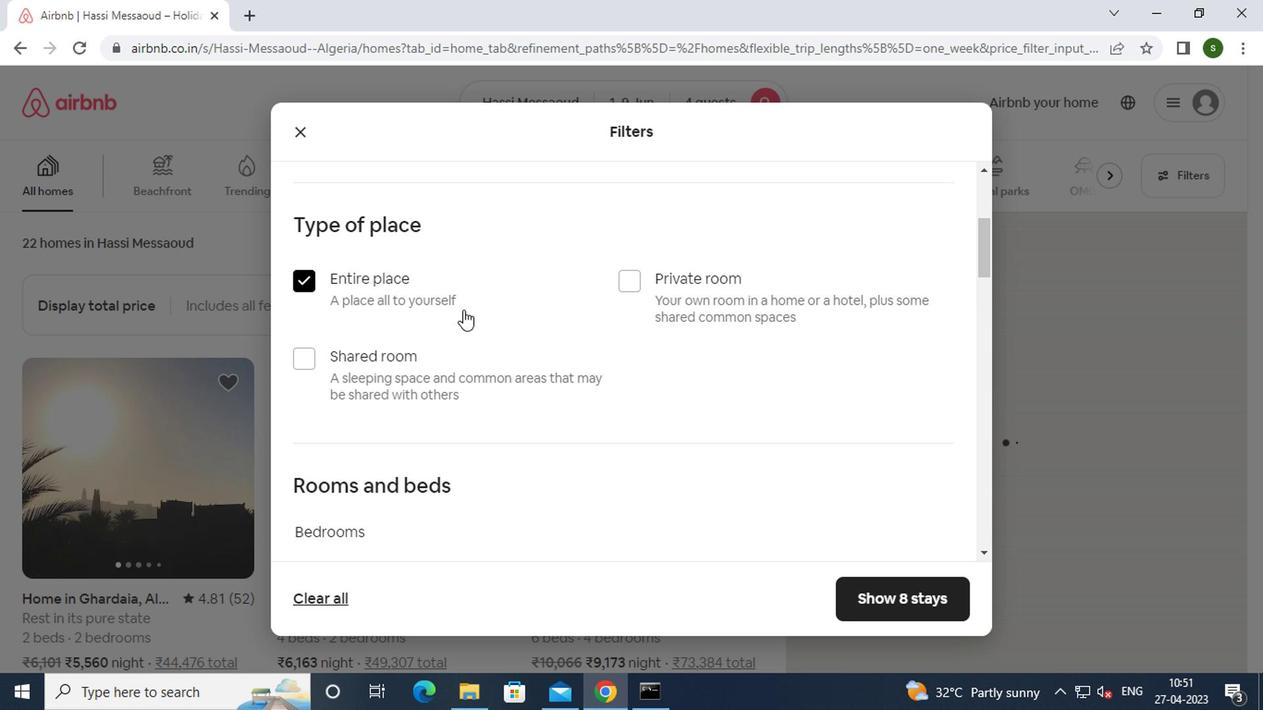 
Action: Mouse scrolled (625, 332) with delta (0, 0)
Screenshot: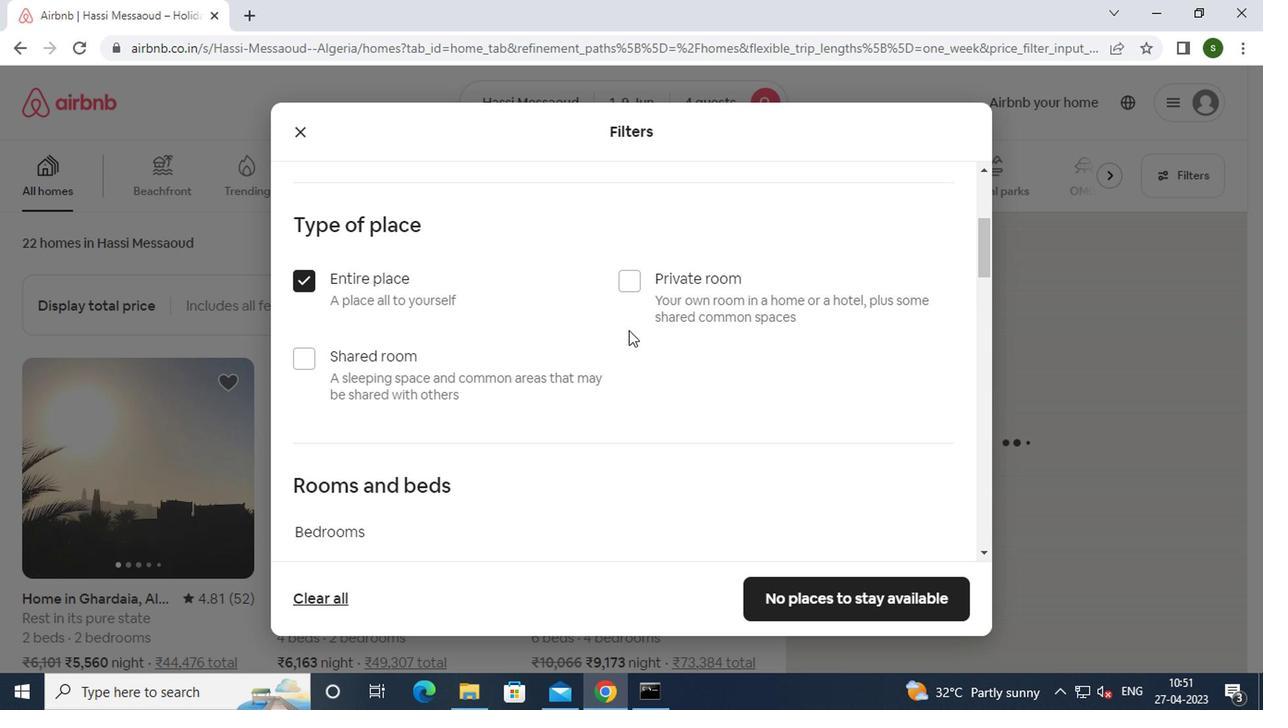 
Action: Mouse scrolled (625, 332) with delta (0, 0)
Screenshot: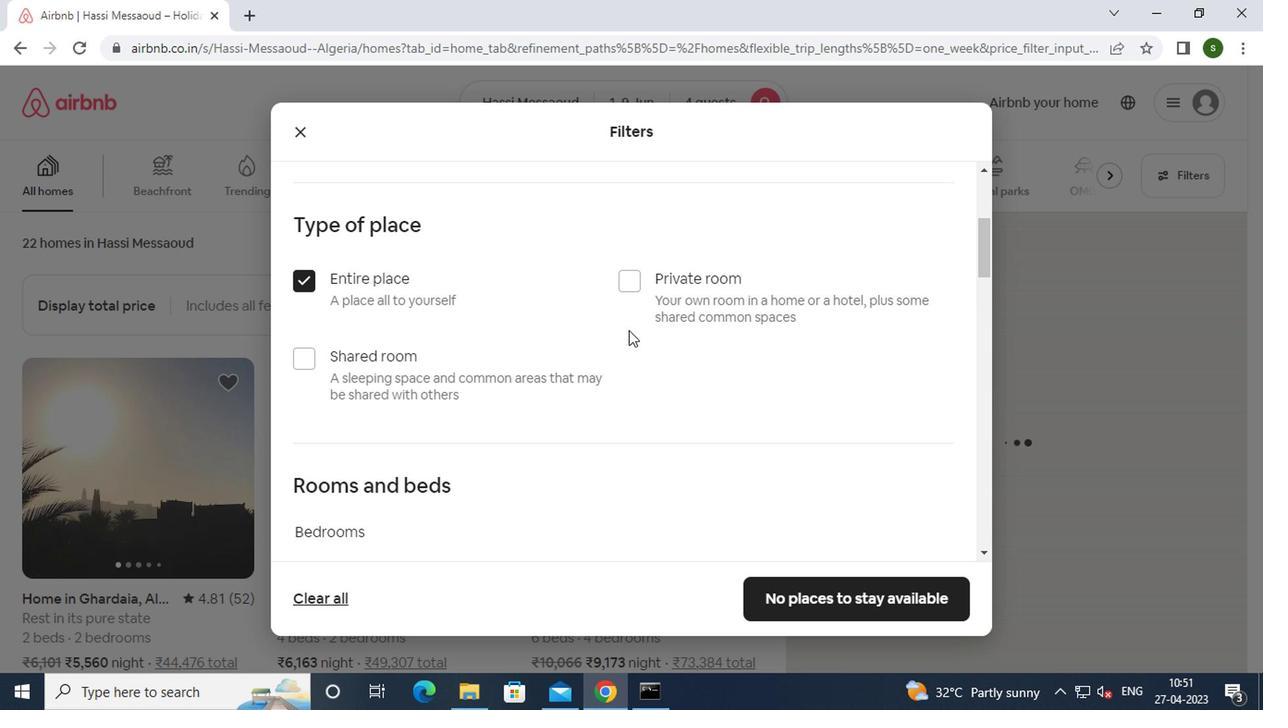 
Action: Mouse scrolled (625, 332) with delta (0, 0)
Screenshot: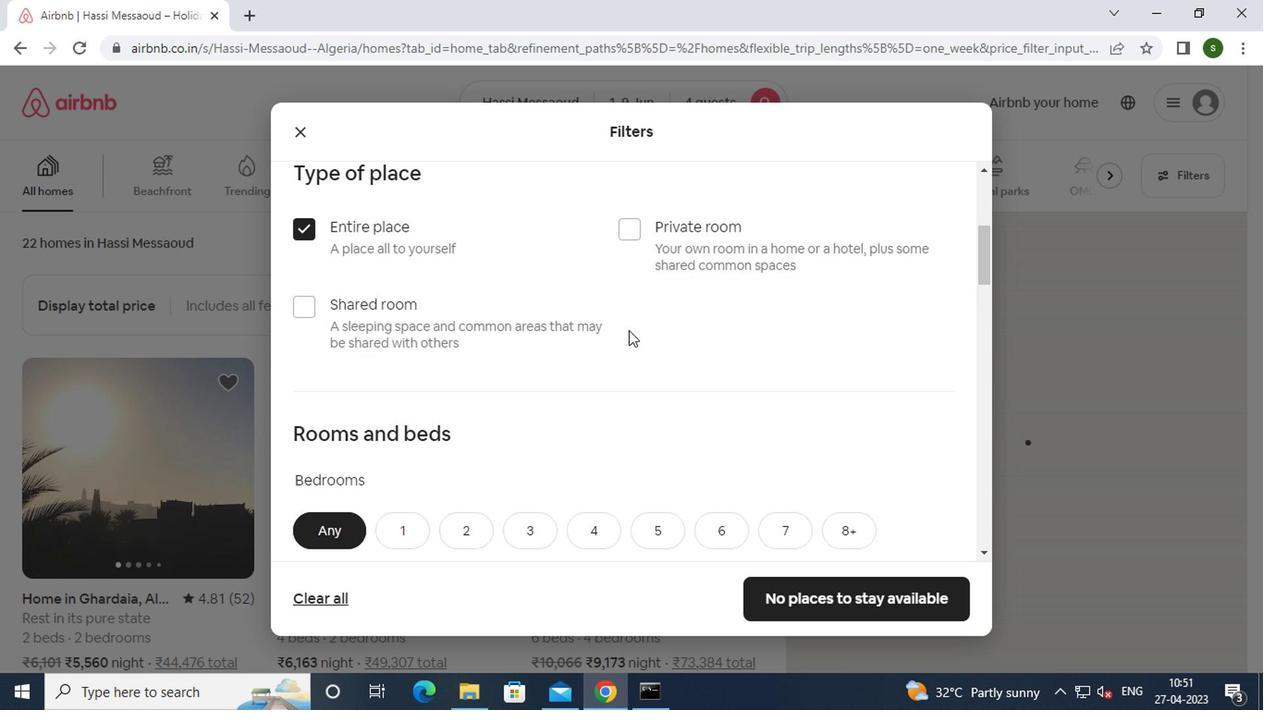 
Action: Mouse moved to (473, 306)
Screenshot: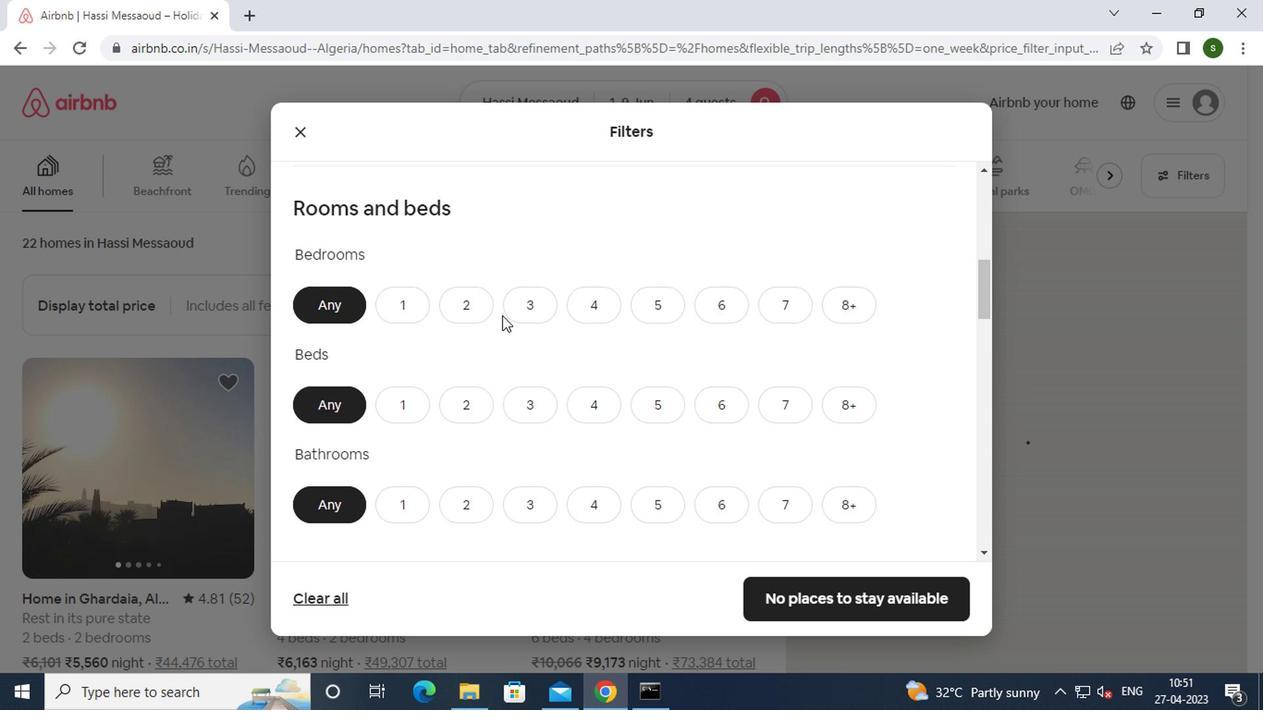 
Action: Mouse pressed left at (473, 306)
Screenshot: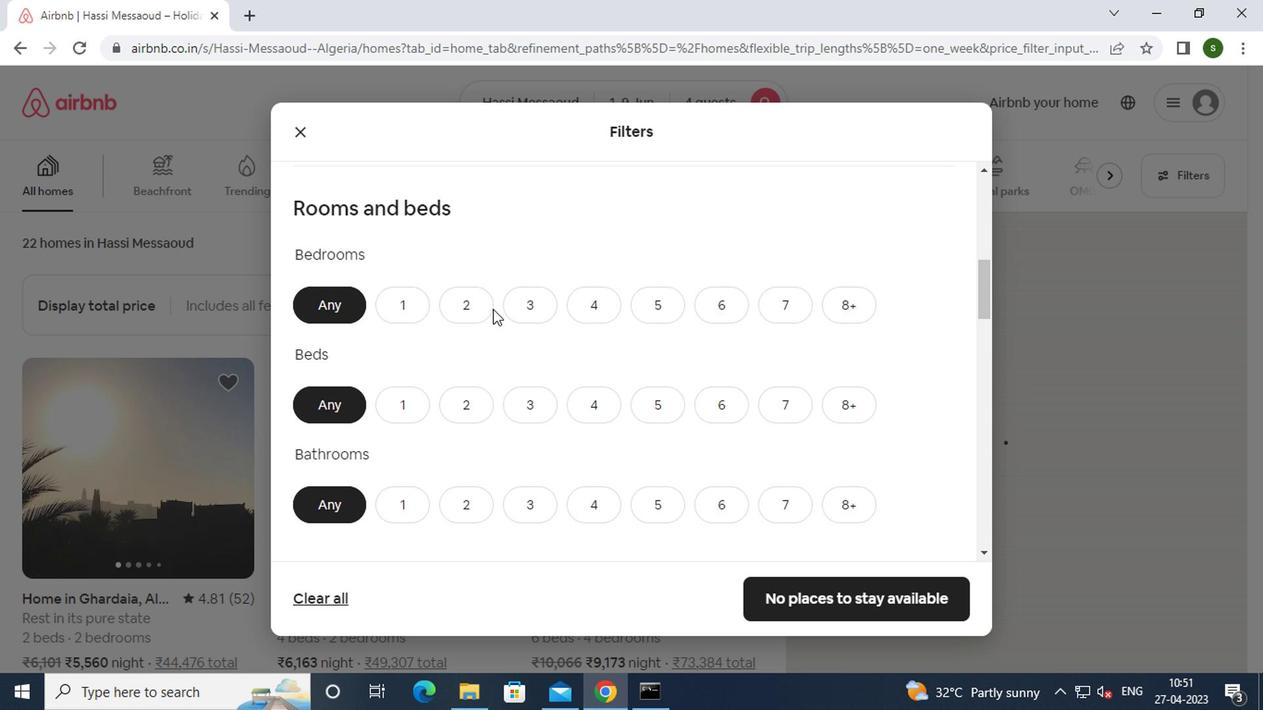 
Action: Mouse moved to (458, 403)
Screenshot: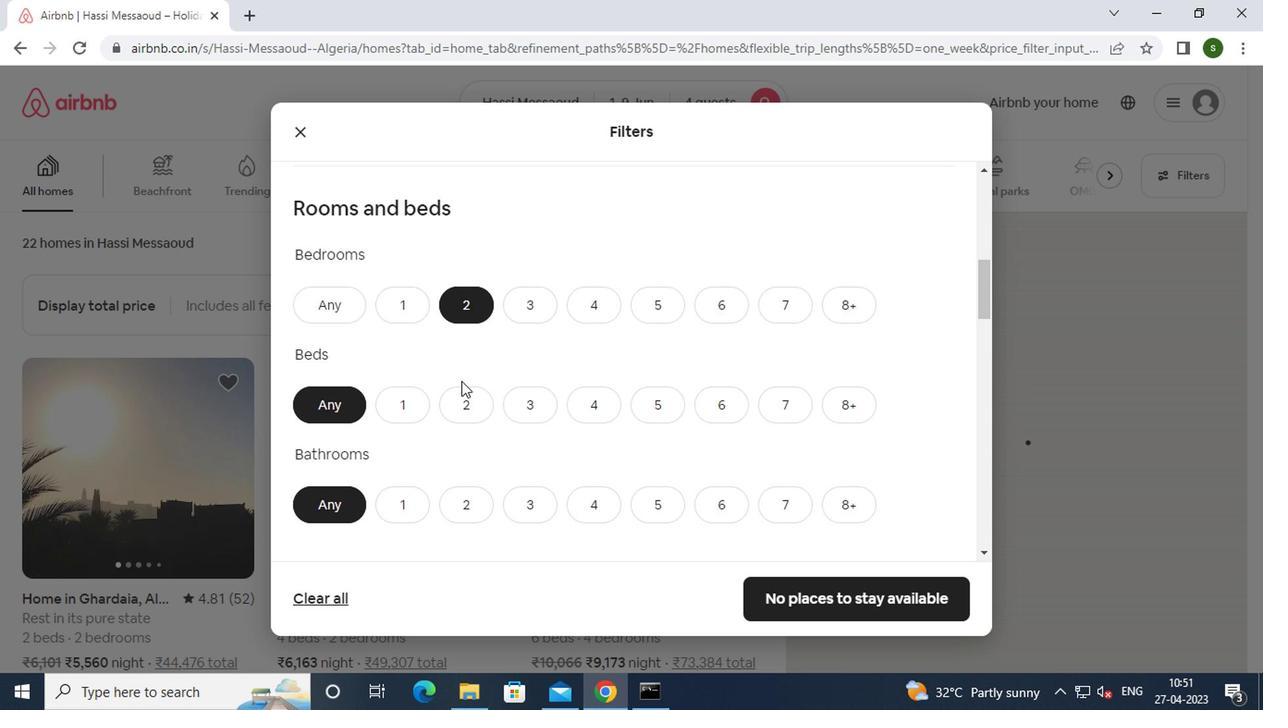 
Action: Mouse pressed left at (458, 403)
Screenshot: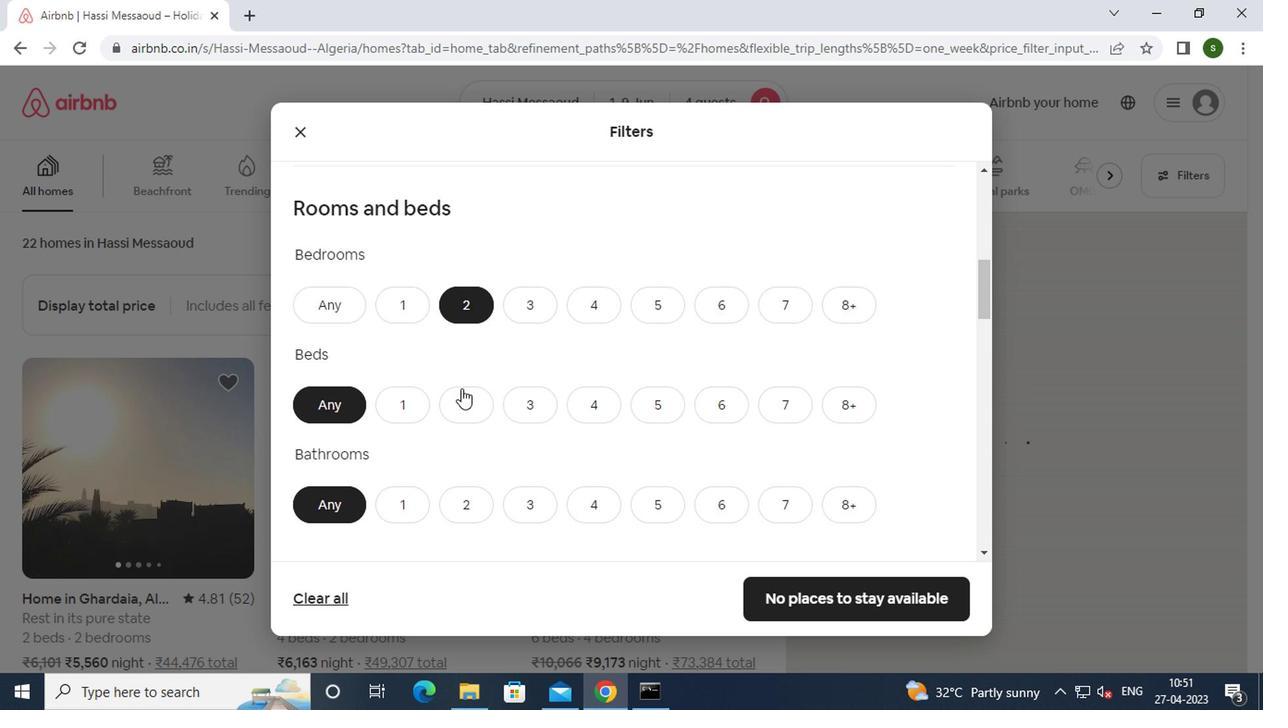 
Action: Mouse moved to (459, 513)
Screenshot: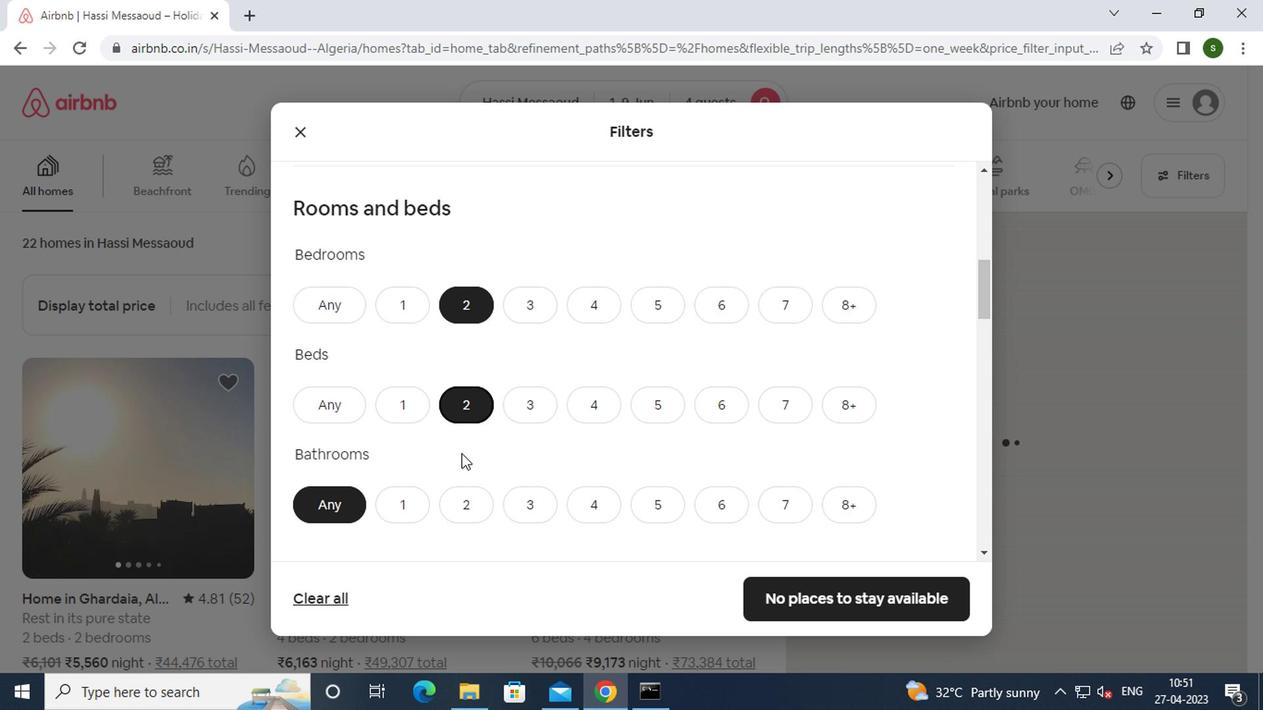 
Action: Mouse pressed left at (459, 513)
Screenshot: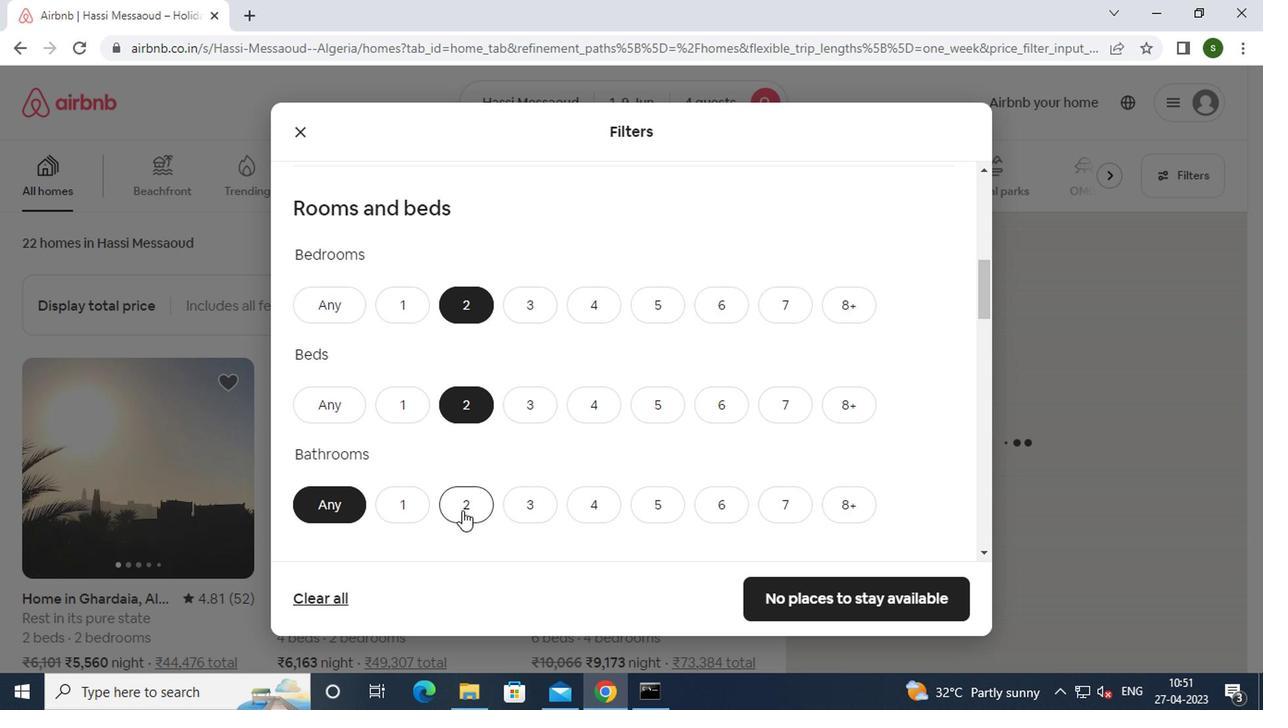
Action: Mouse moved to (546, 421)
Screenshot: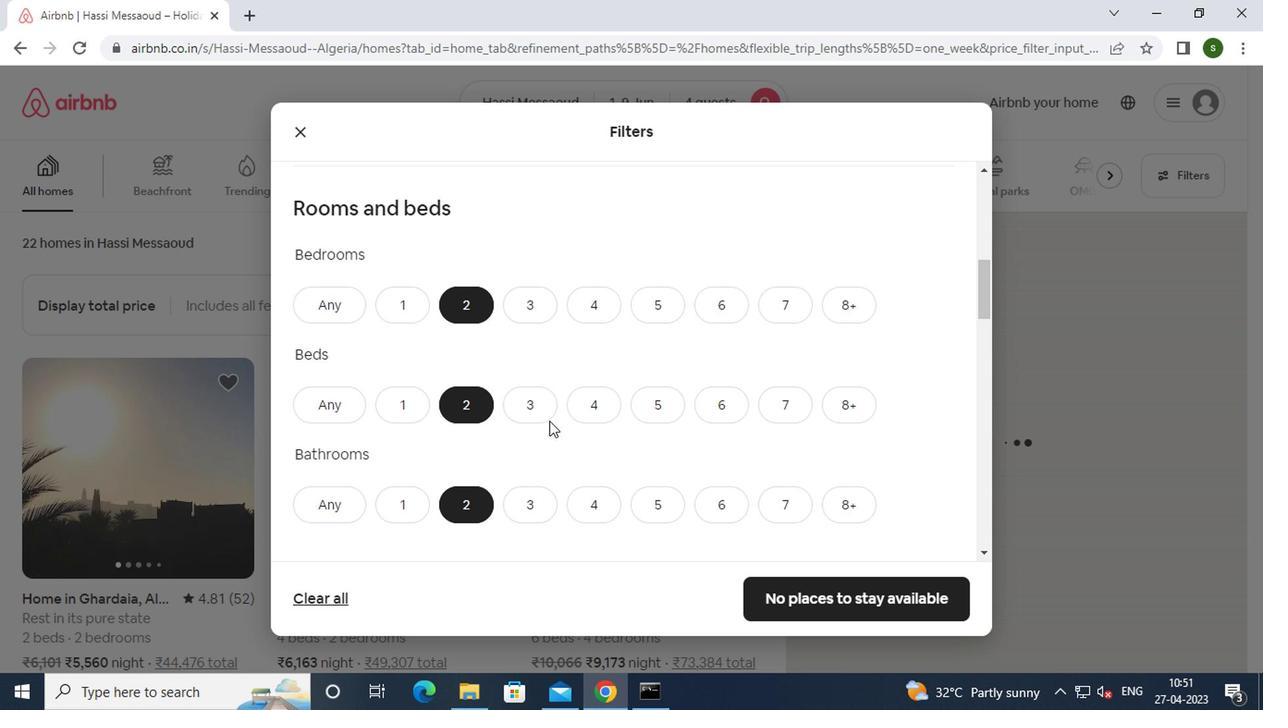 
Action: Mouse scrolled (546, 420) with delta (0, 0)
Screenshot: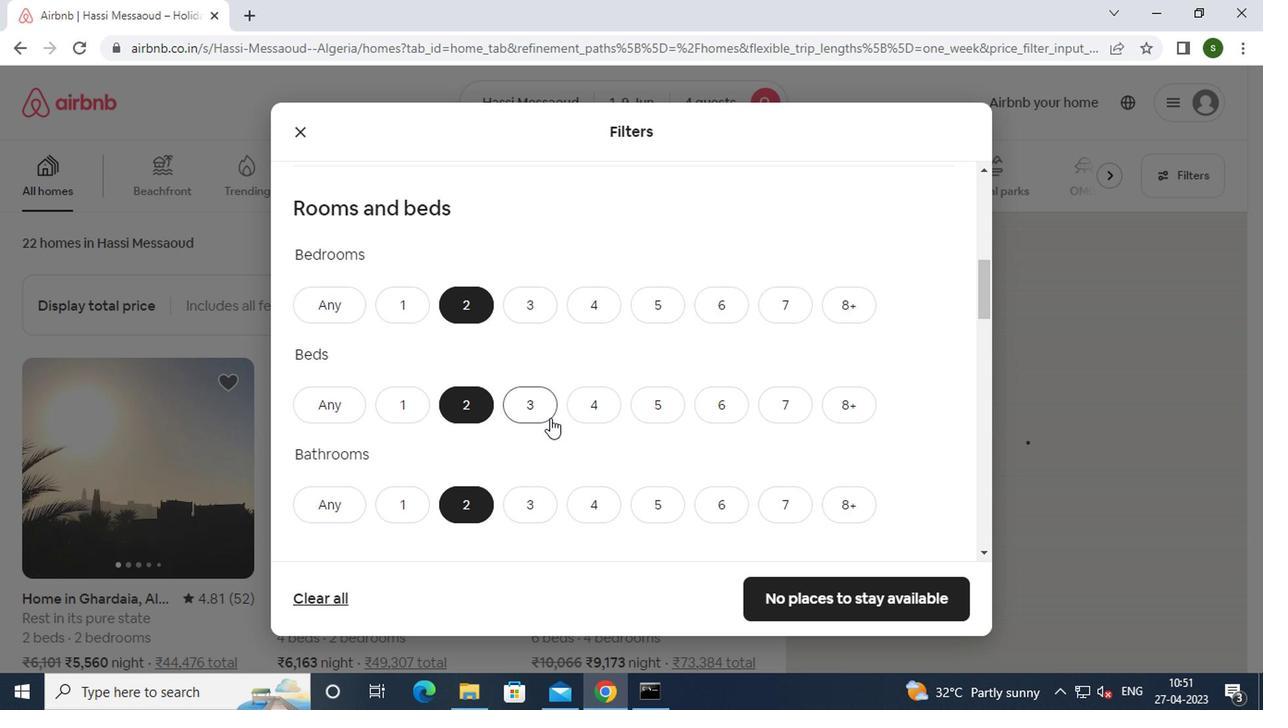 
Action: Mouse scrolled (546, 420) with delta (0, 0)
Screenshot: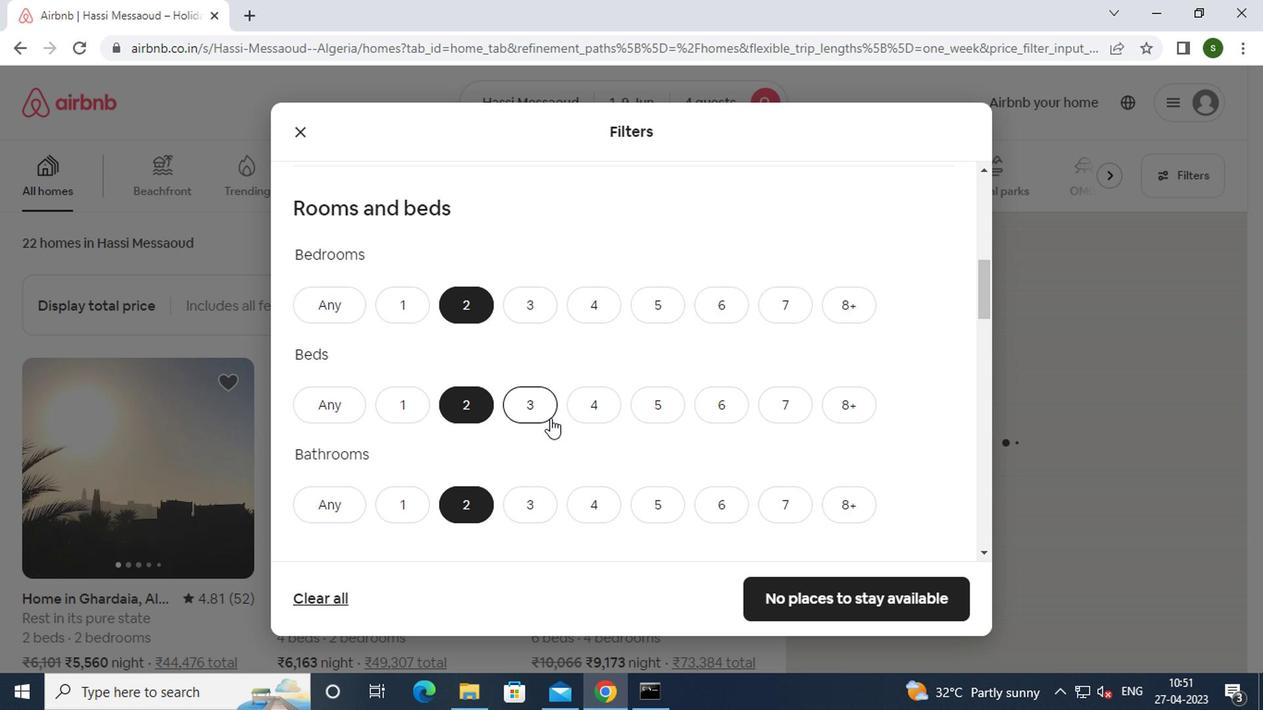 
Action: Mouse scrolled (546, 420) with delta (0, 0)
Screenshot: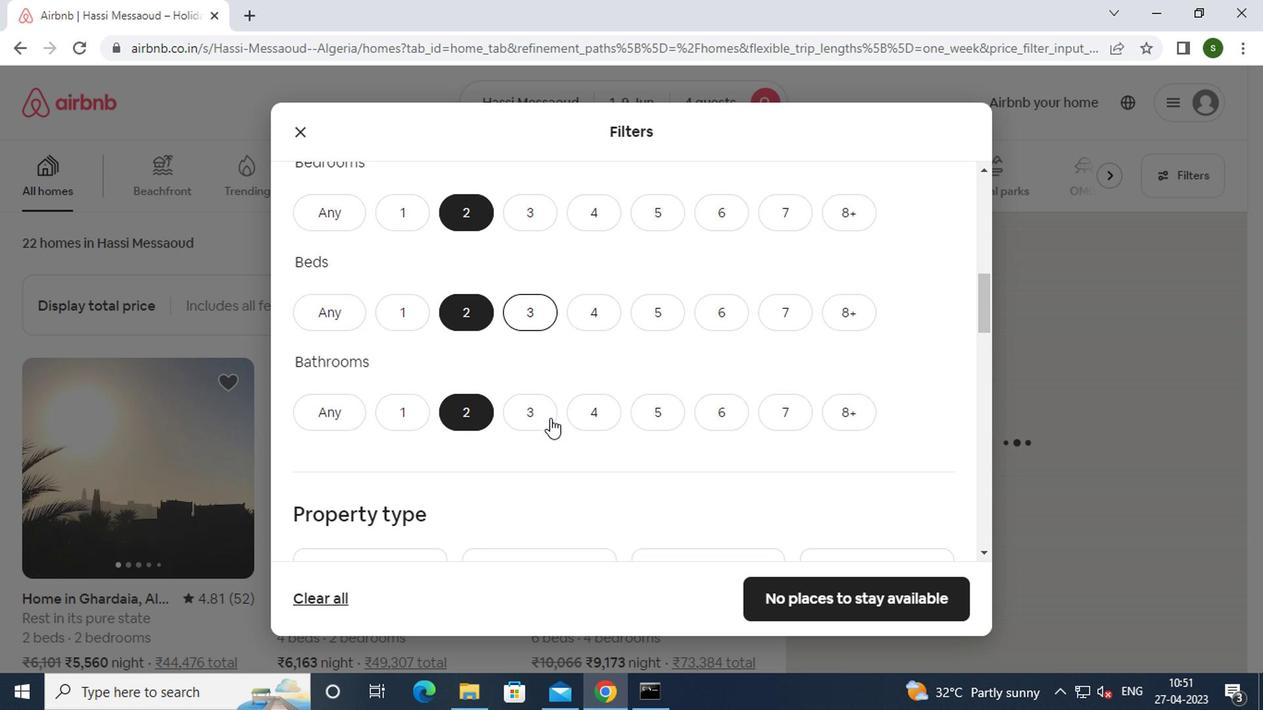 
Action: Mouse moved to (394, 438)
Screenshot: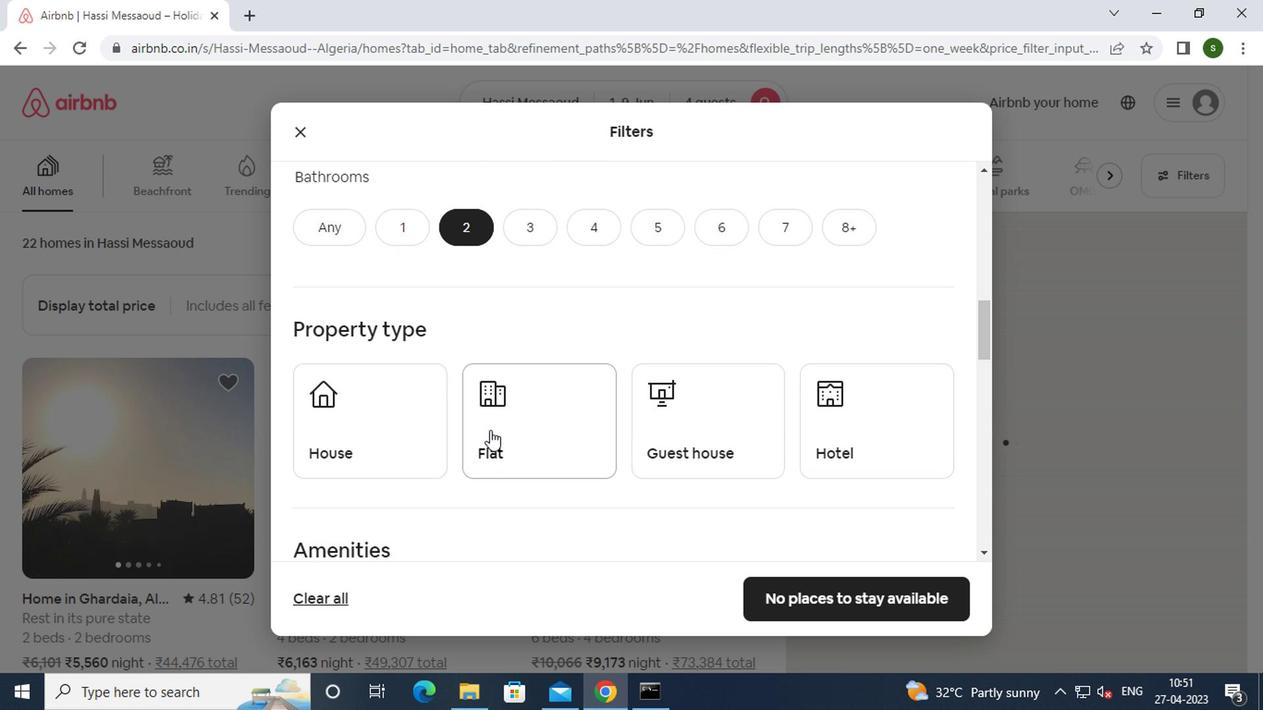 
Action: Mouse pressed left at (394, 438)
Screenshot: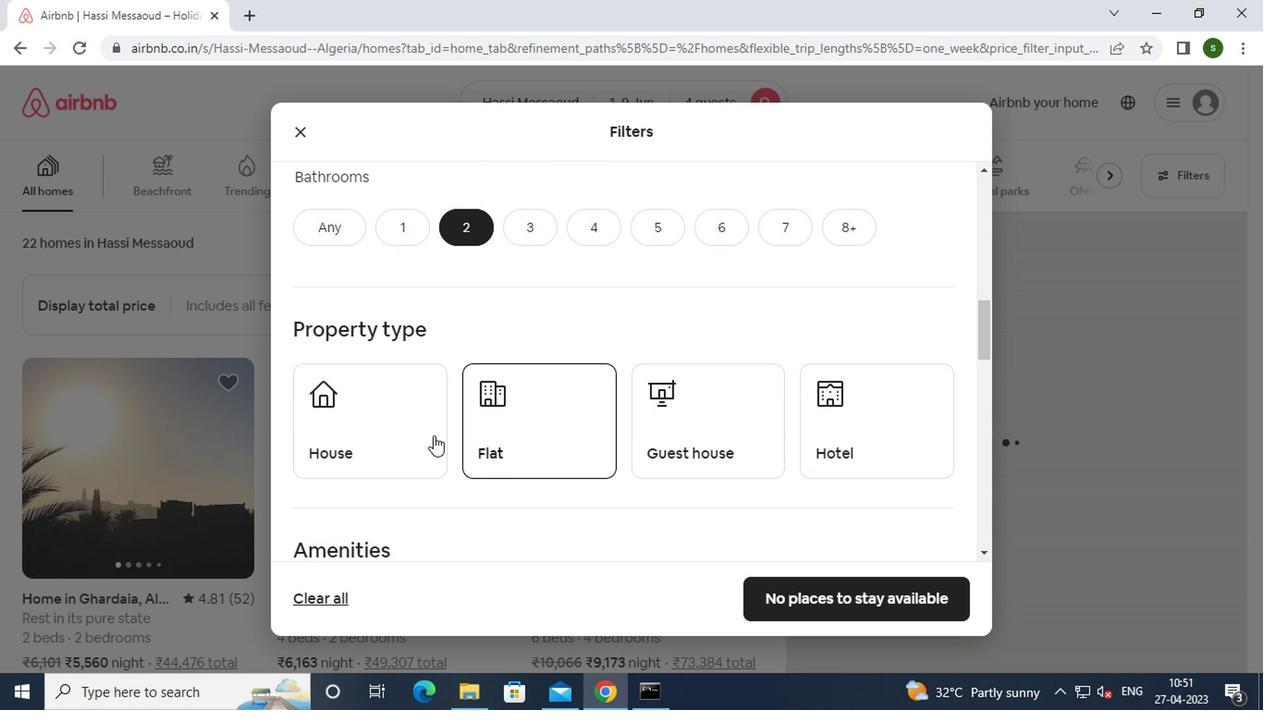 
Action: Mouse moved to (496, 427)
Screenshot: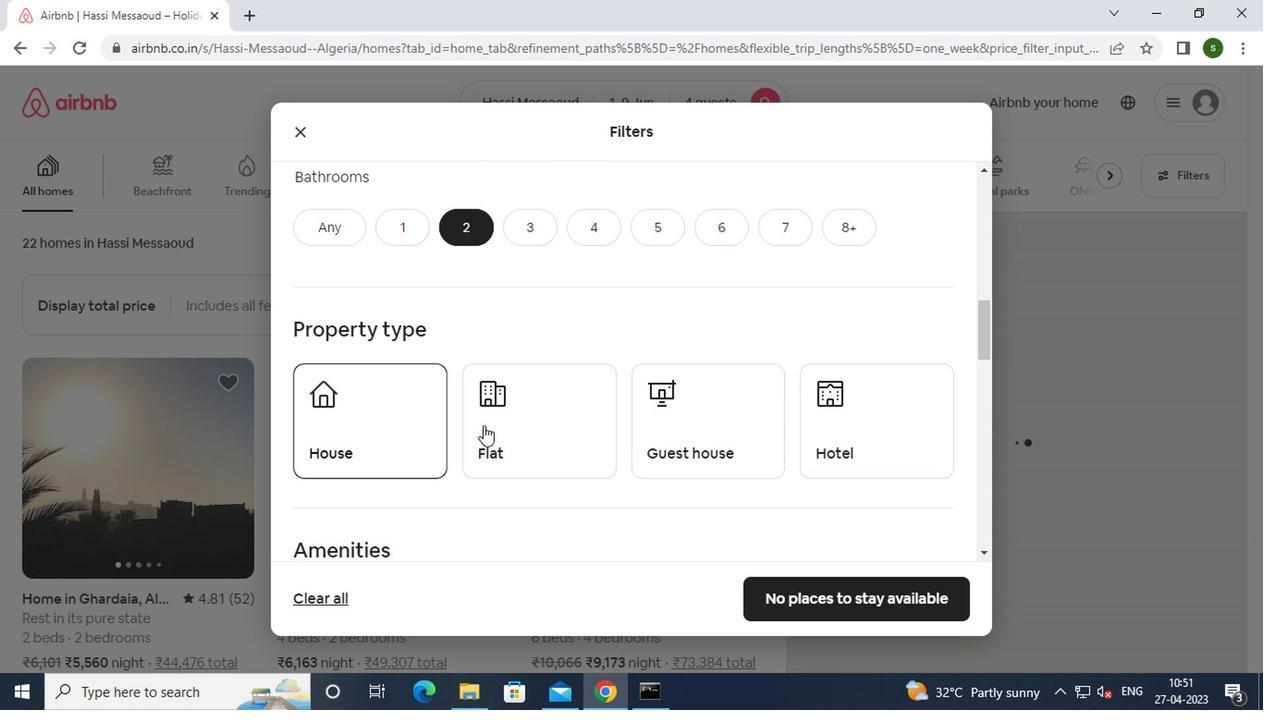 
Action: Mouse pressed left at (496, 427)
Screenshot: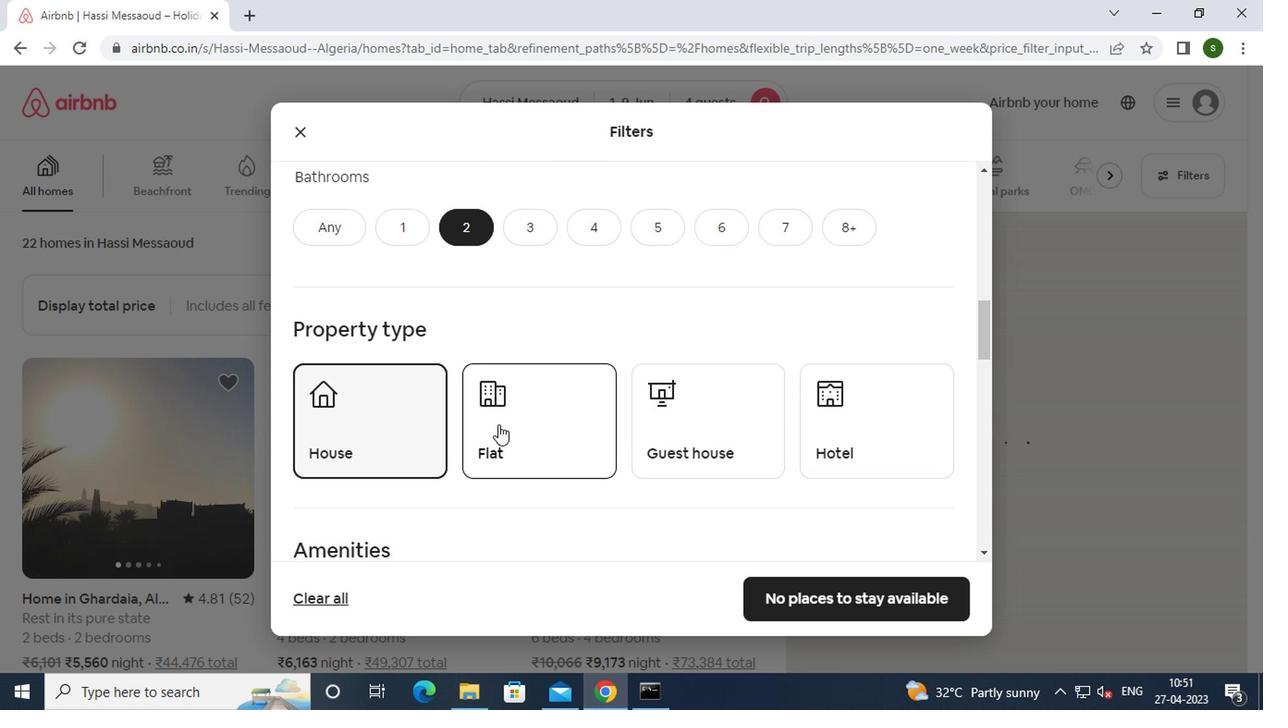 
Action: Mouse moved to (847, 452)
Screenshot: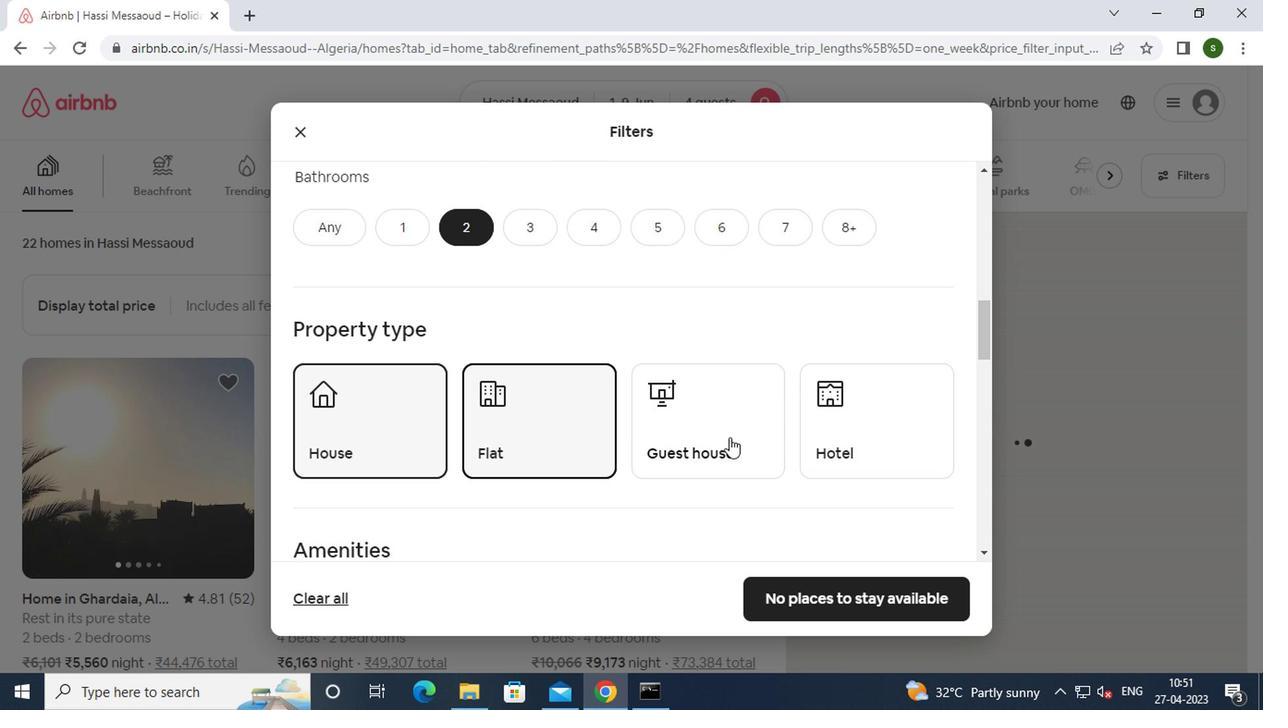 
Action: Mouse pressed left at (847, 452)
Screenshot: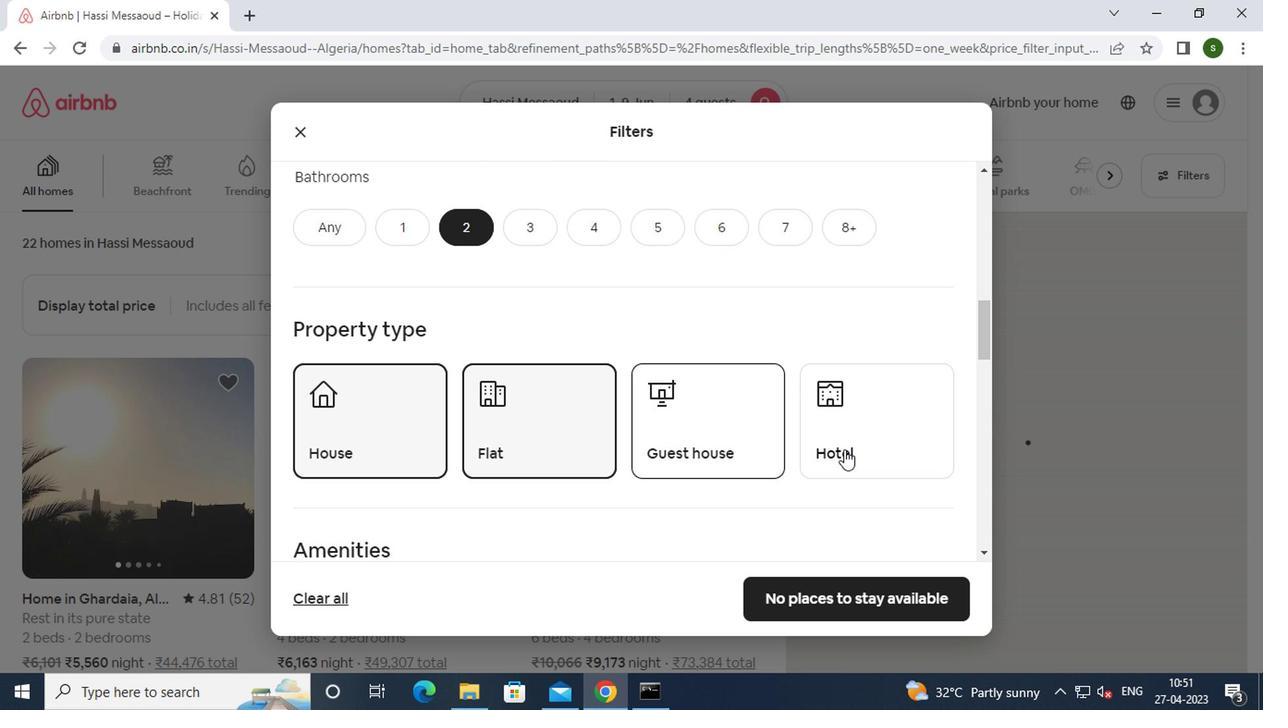 
Action: Mouse moved to (675, 392)
Screenshot: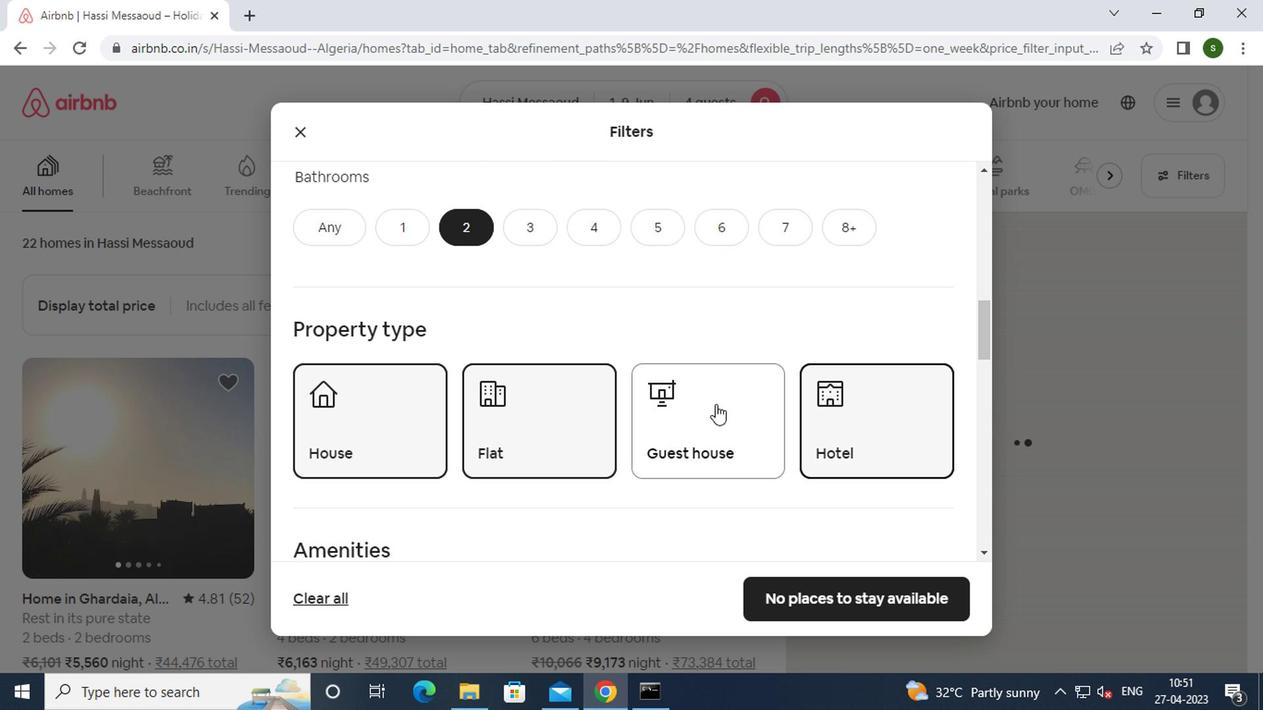 
Action: Mouse scrolled (675, 391) with delta (0, 0)
Screenshot: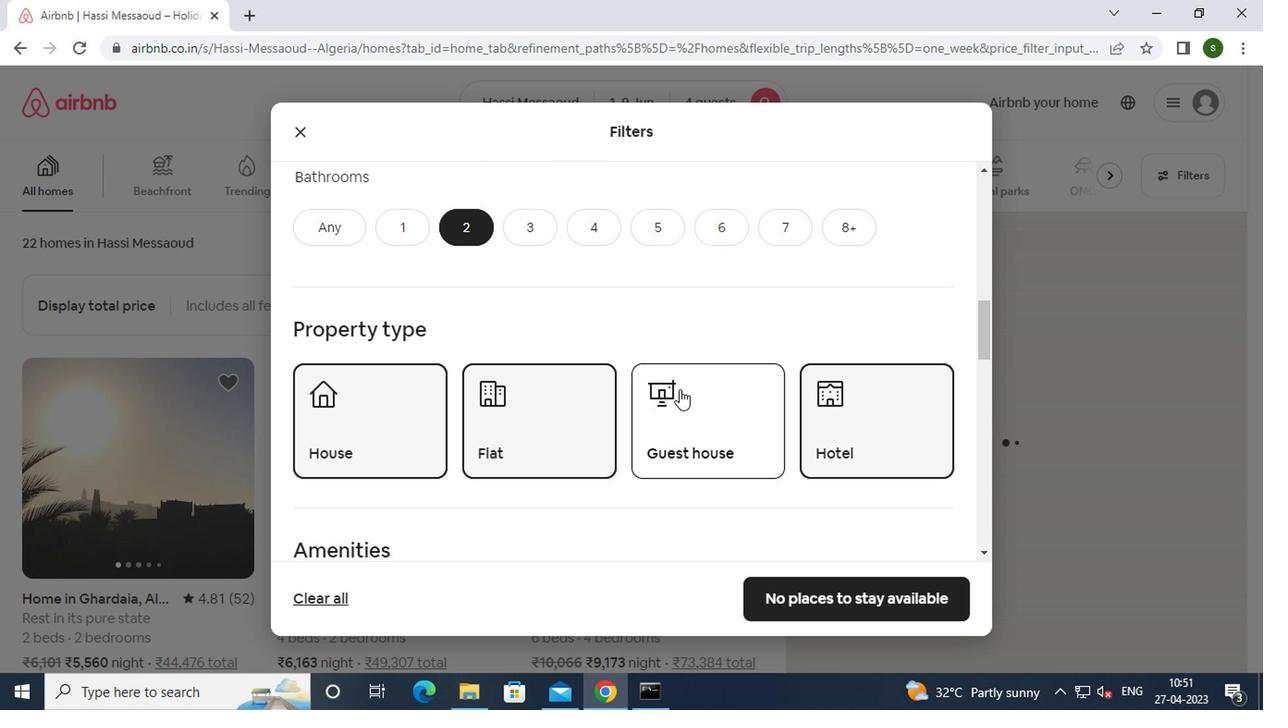 
Action: Mouse scrolled (675, 391) with delta (0, 0)
Screenshot: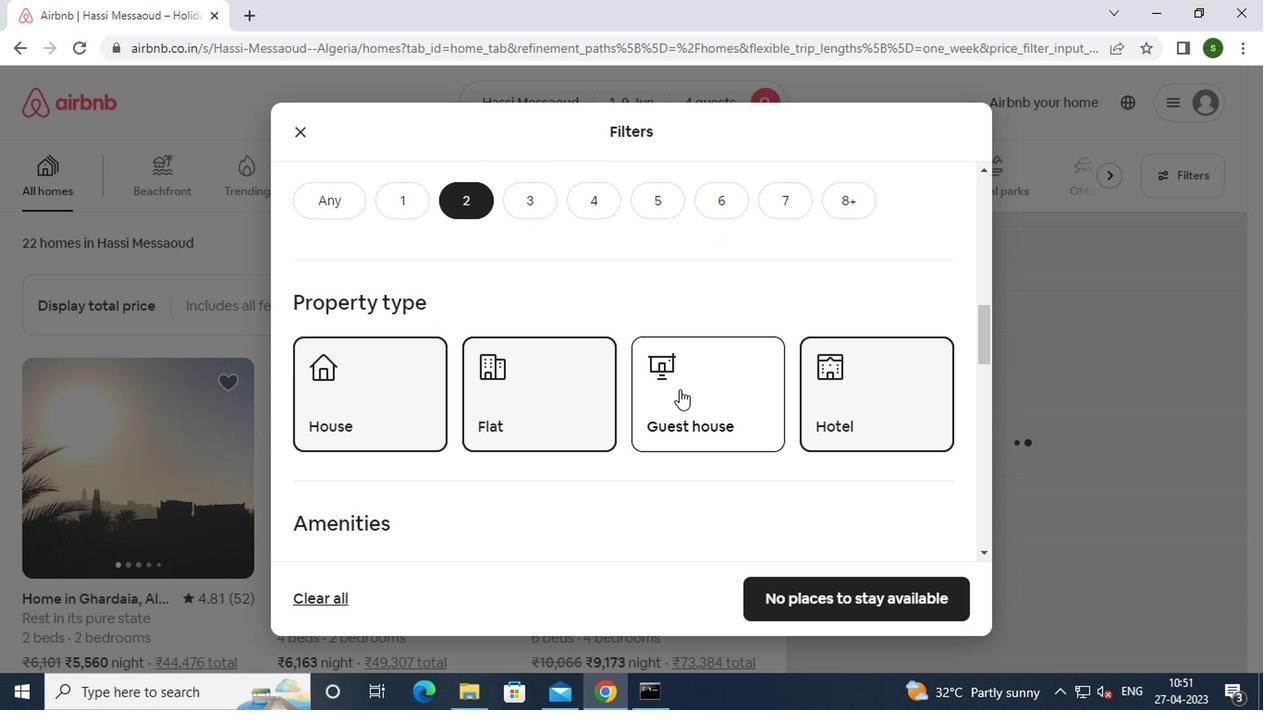 
Action: Mouse scrolled (675, 391) with delta (0, 0)
Screenshot: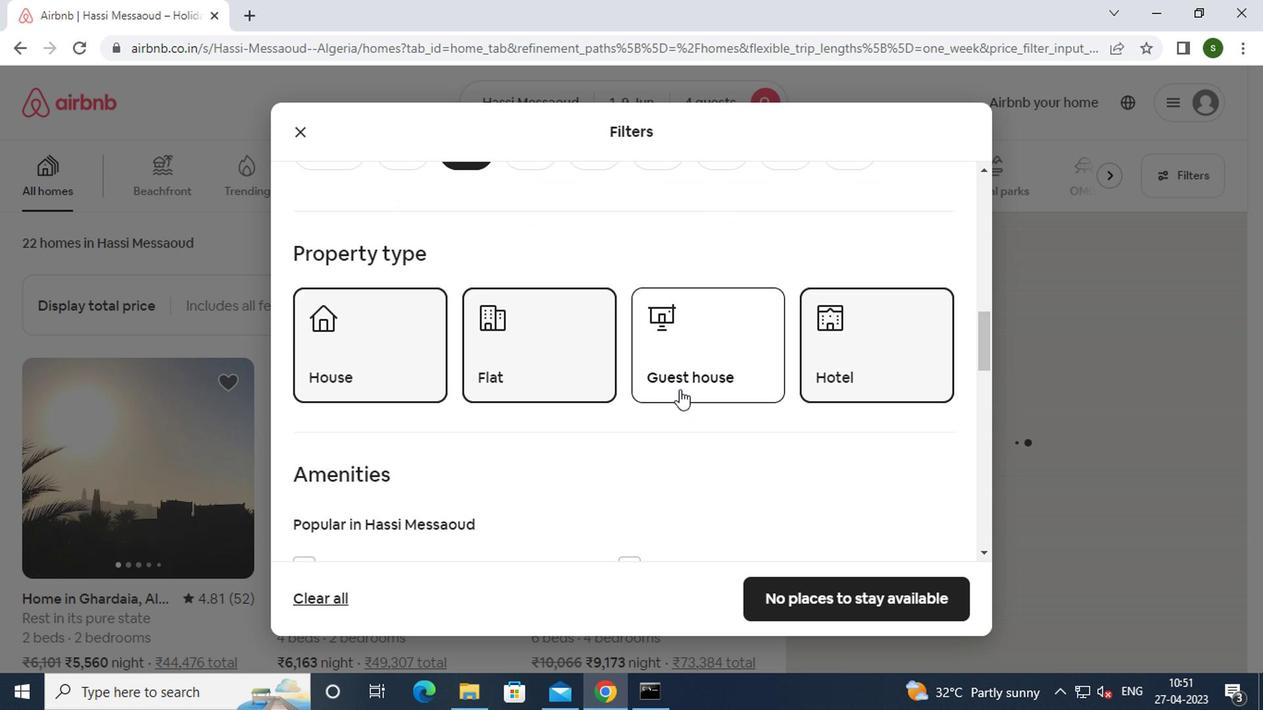 
Action: Mouse moved to (673, 409)
Screenshot: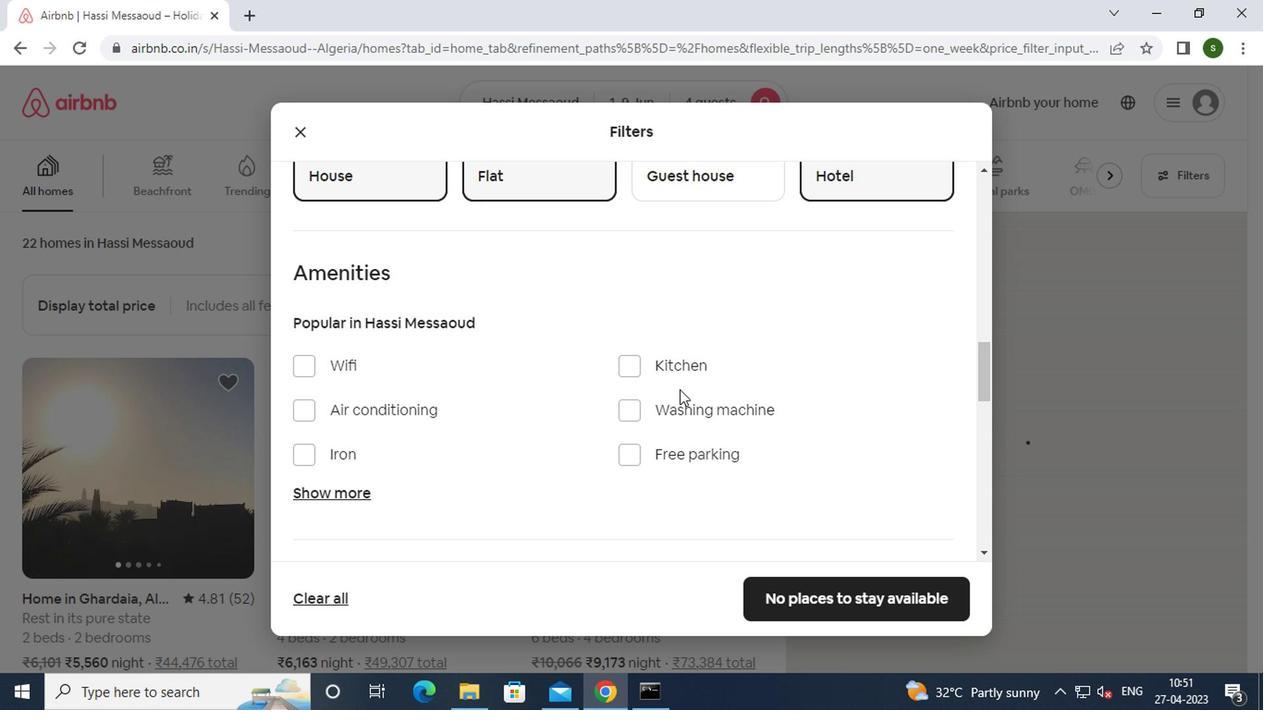 
Action: Mouse pressed left at (673, 409)
Screenshot: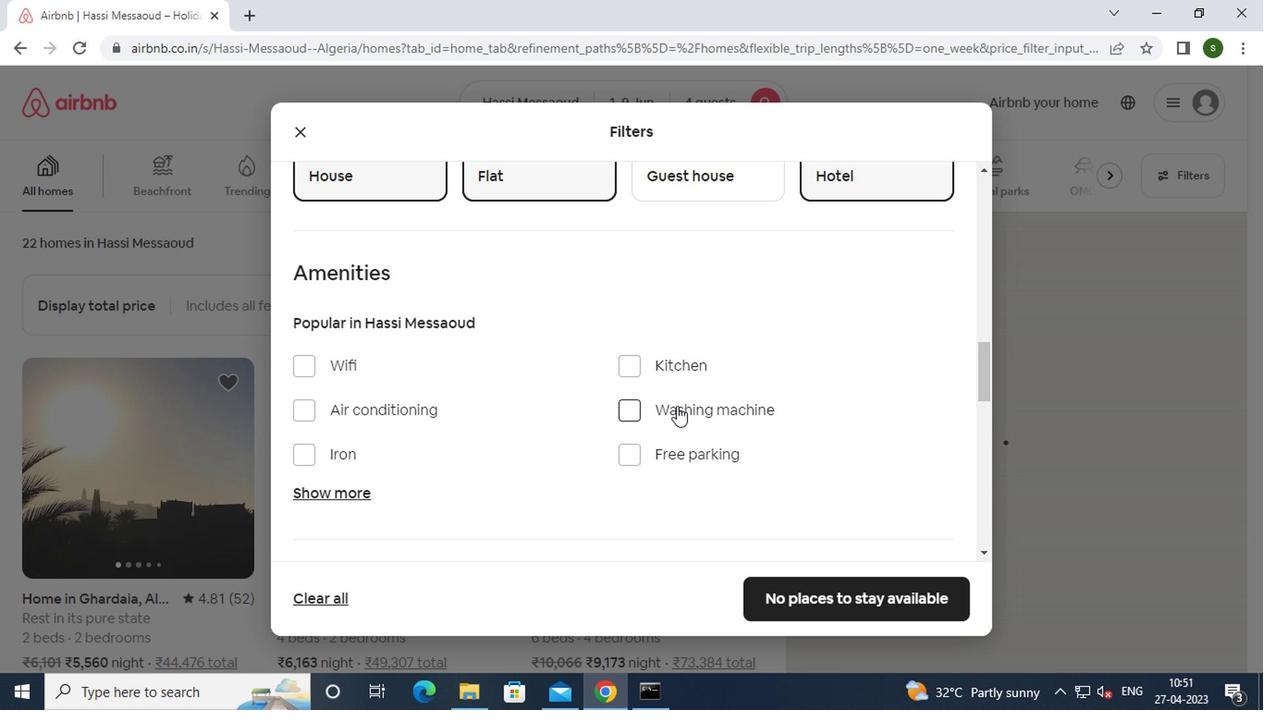 
Action: Mouse moved to (767, 382)
Screenshot: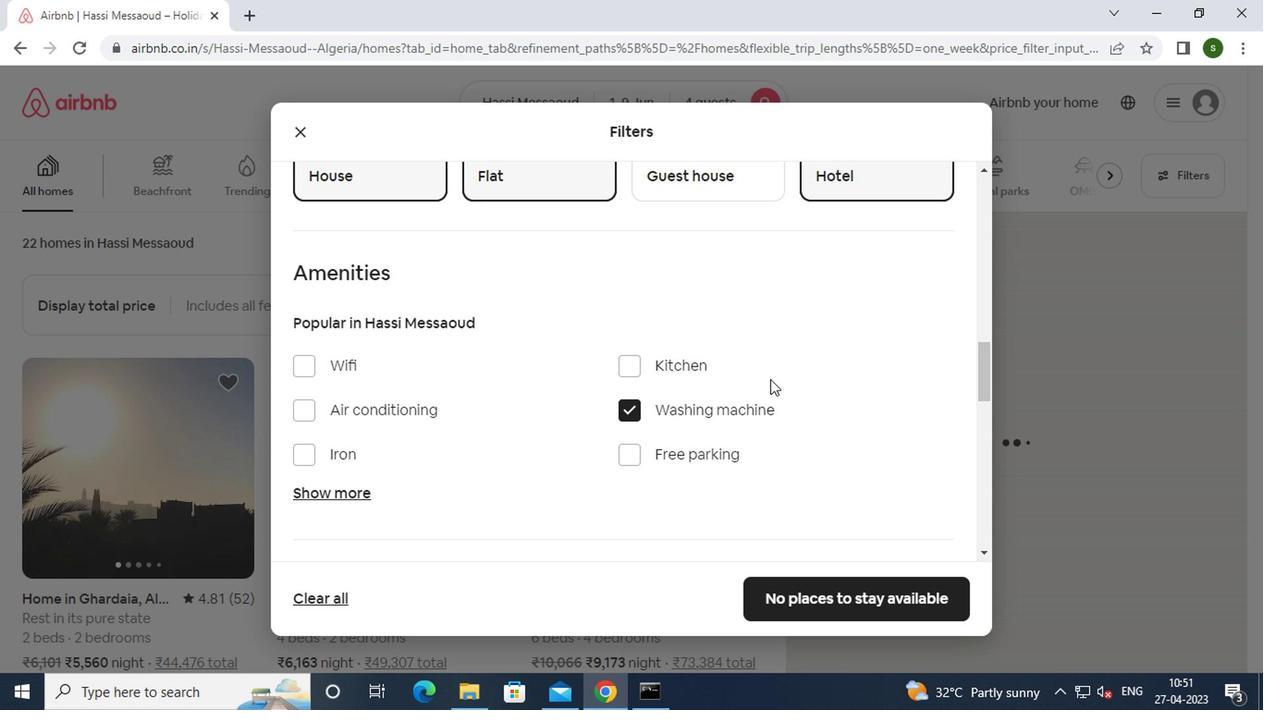 
Action: Mouse scrolled (767, 380) with delta (0, -1)
Screenshot: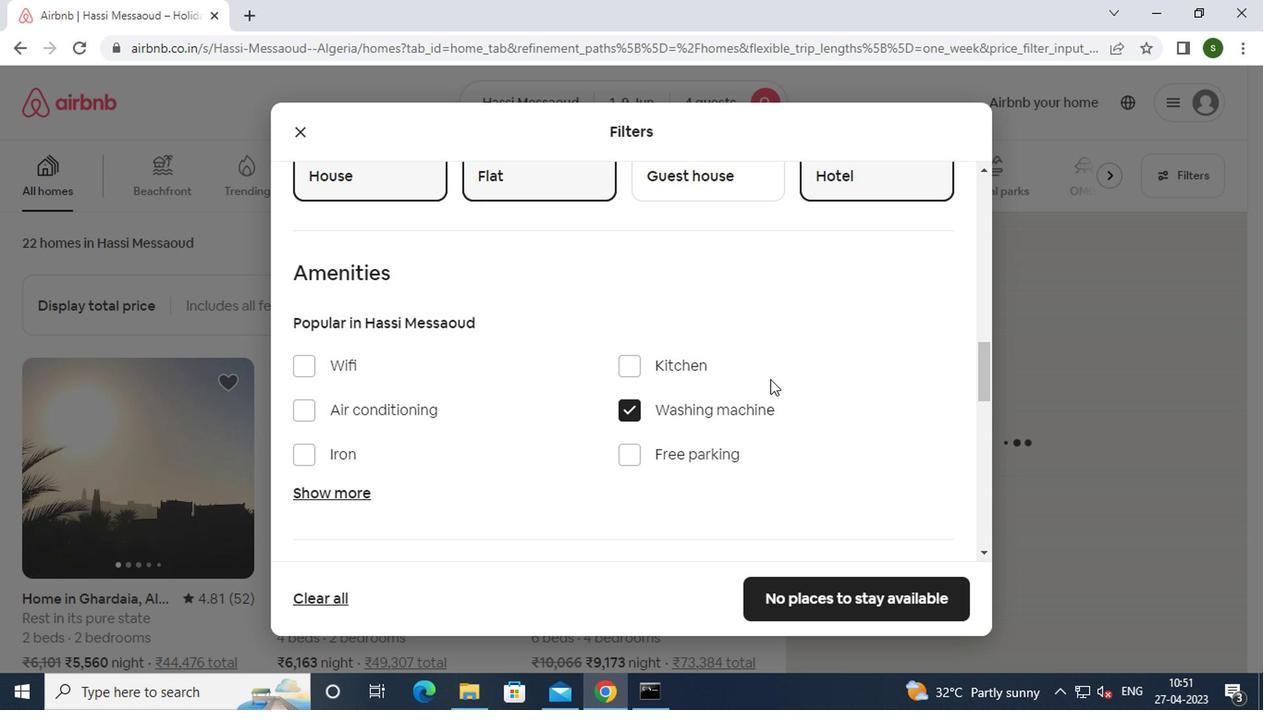 
Action: Mouse scrolled (767, 380) with delta (0, -1)
Screenshot: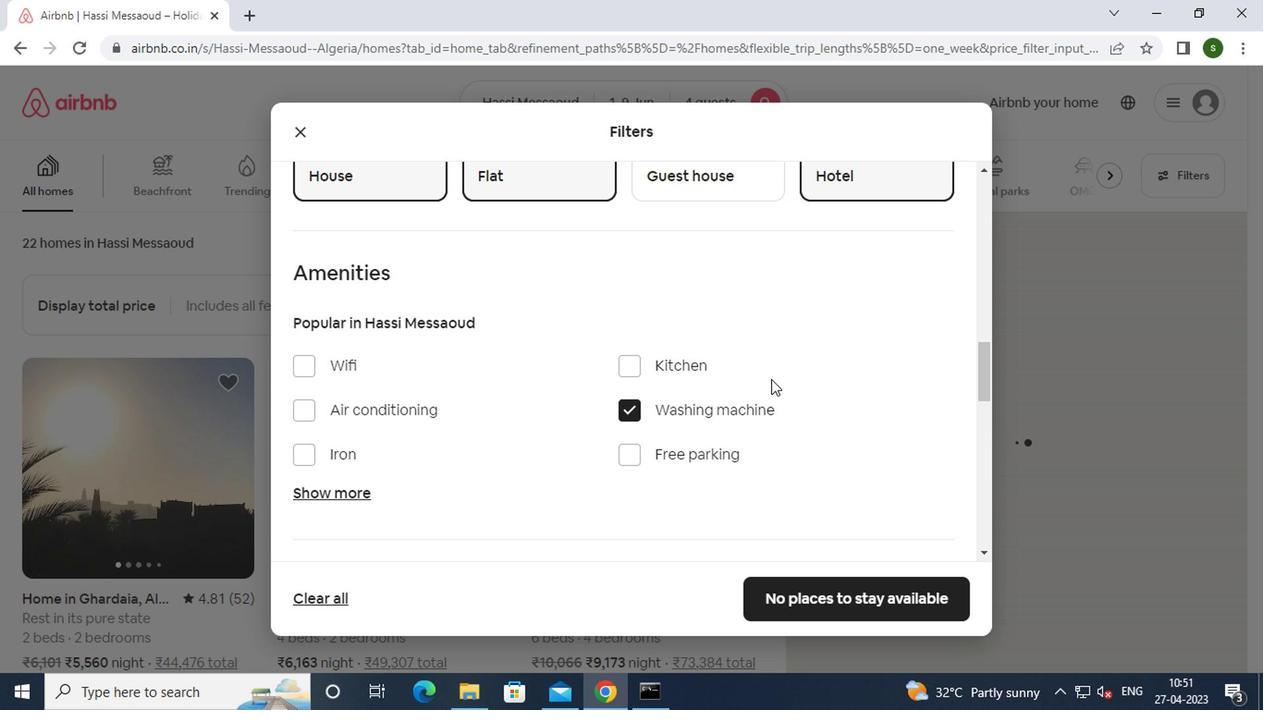 
Action: Mouse scrolled (767, 380) with delta (0, -1)
Screenshot: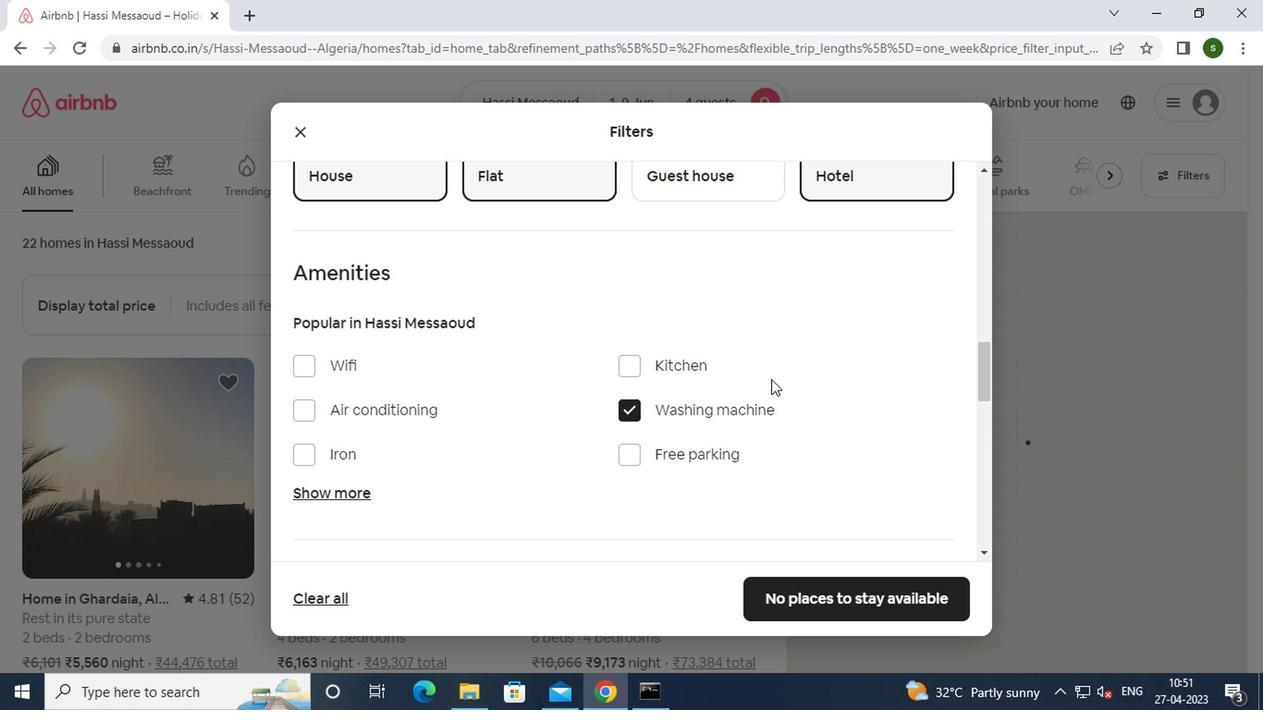 
Action: Mouse moved to (906, 437)
Screenshot: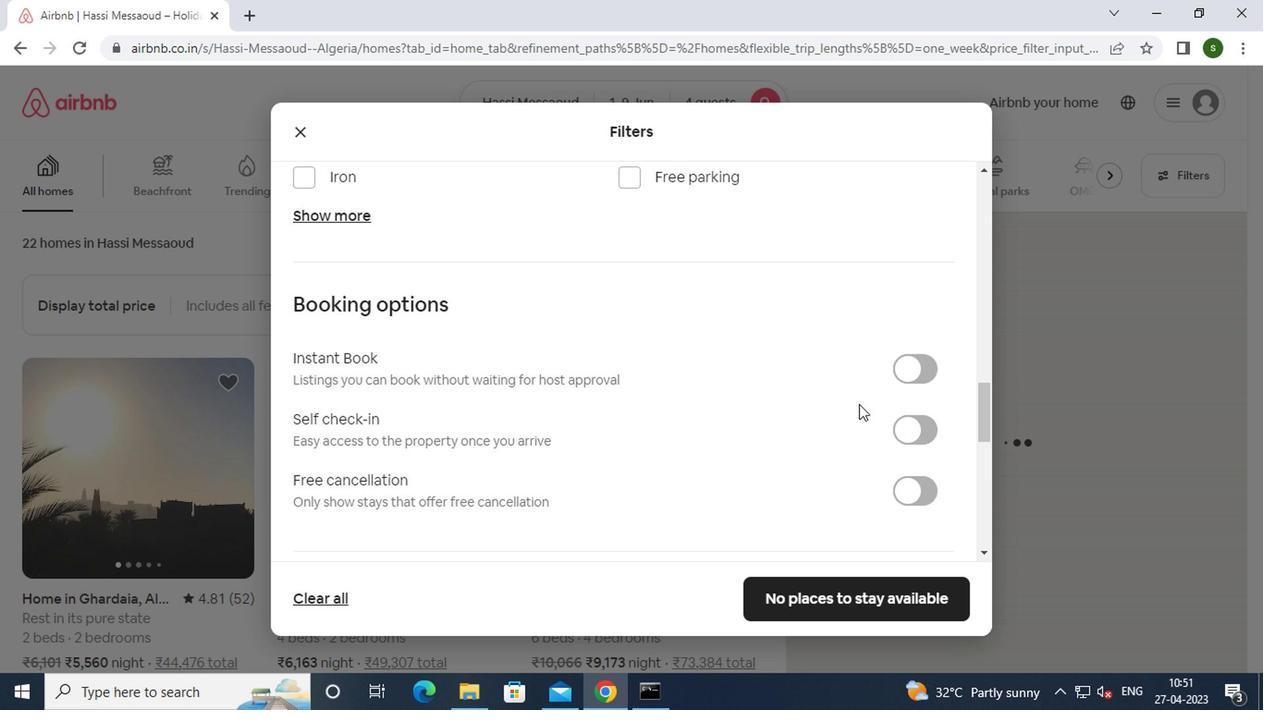 
Action: Mouse pressed left at (906, 437)
Screenshot: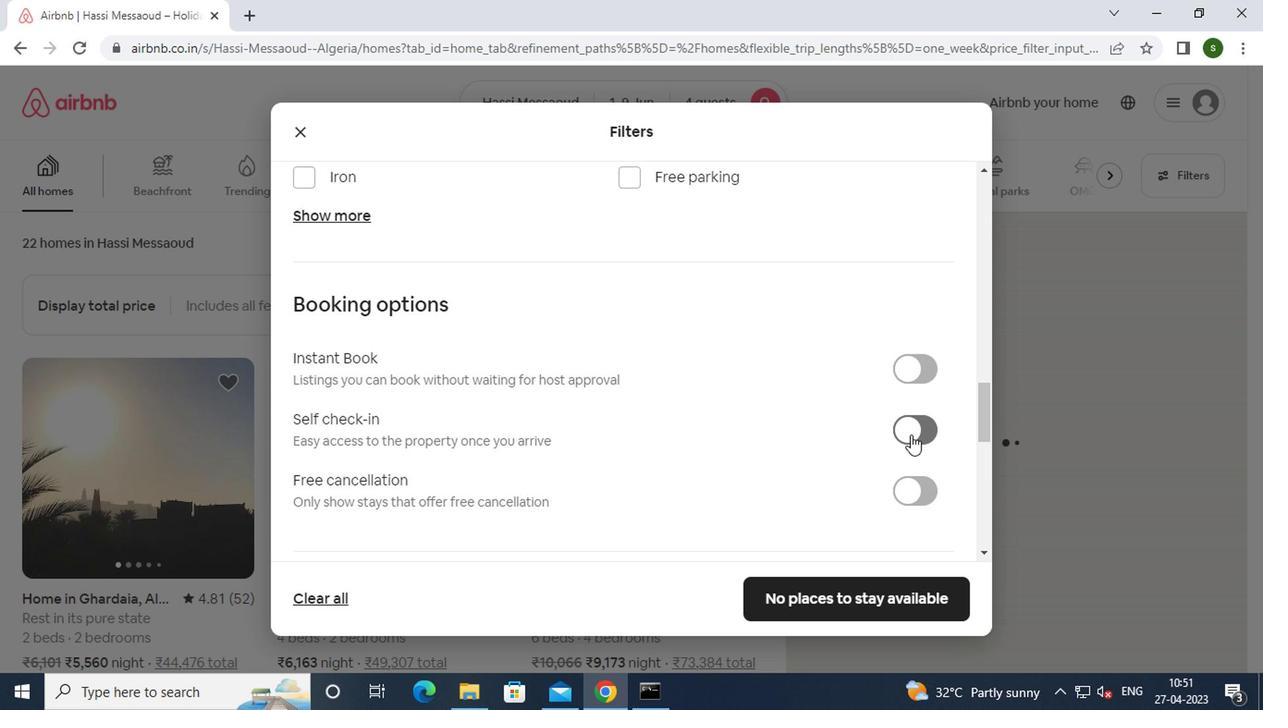 
Action: Mouse moved to (921, 616)
Screenshot: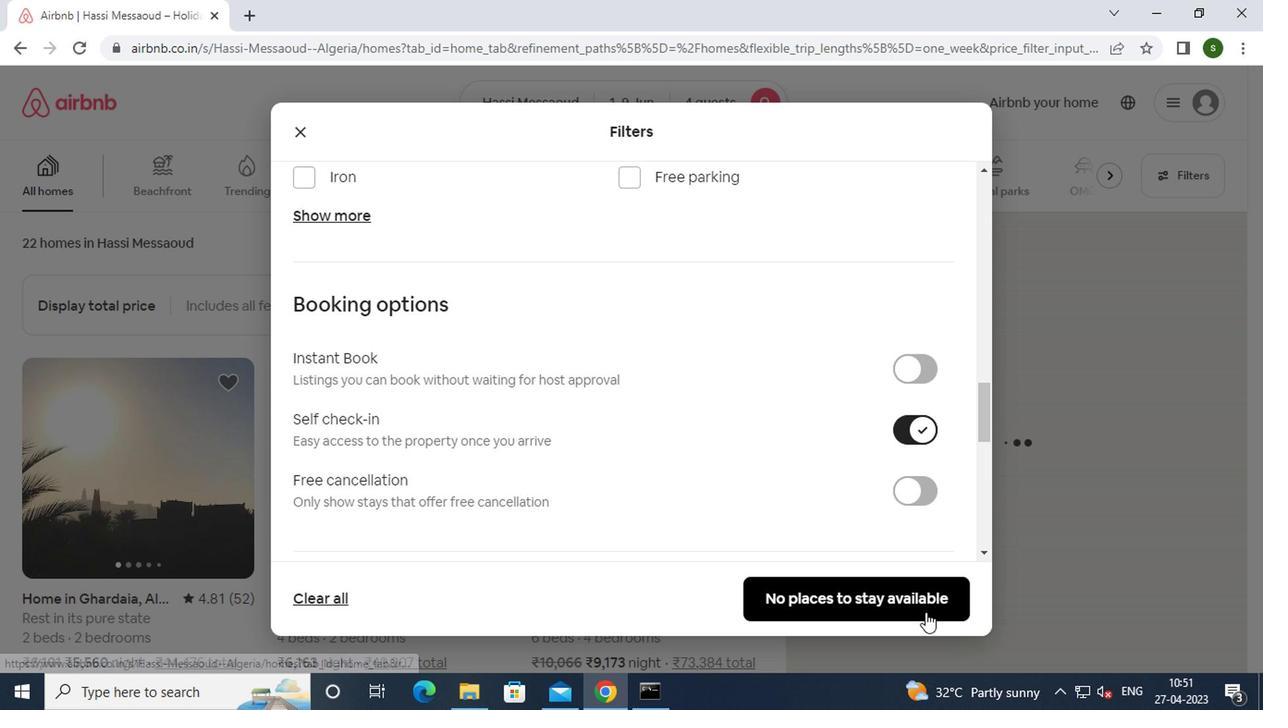 
Action: Mouse pressed left at (921, 616)
Screenshot: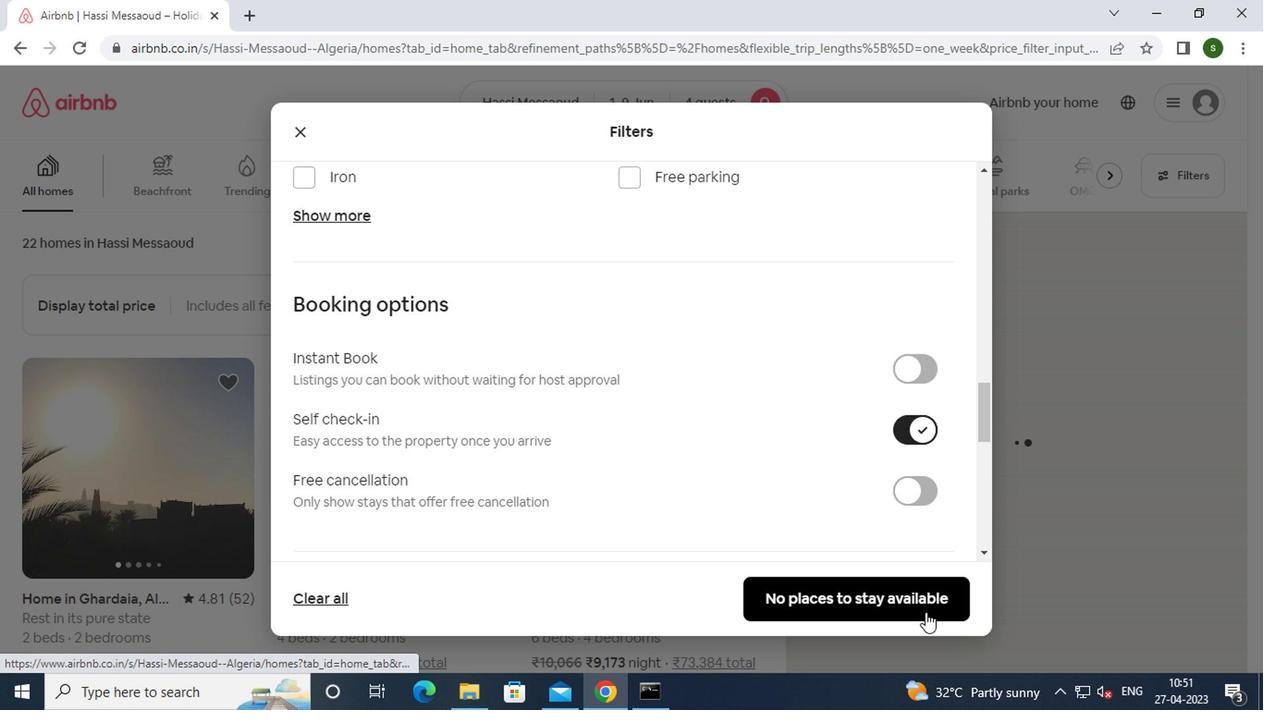
